 Task: Look for space in Ciudad de Huitzuco, Mexico from 8th June, 2023 to 19th June, 2023 for 1 adult in price range Rs.5000 to Rs.12000. Place can be shared room with 1  bedroom having 1 bed and 1 bathroom. Property type can be house, flat, guest house, hotel. Booking option can be shelf check-in. Required host language is English.
Action: Mouse moved to (579, 113)
Screenshot: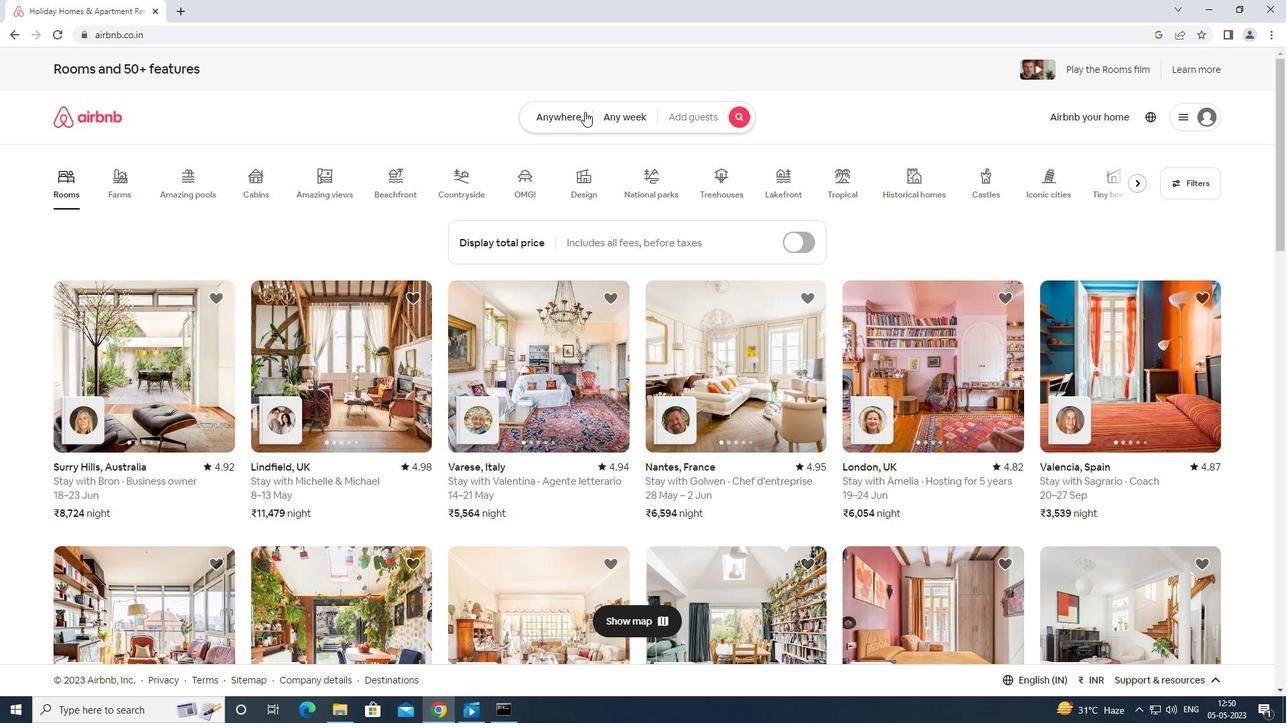 
Action: Mouse pressed left at (579, 113)
Screenshot: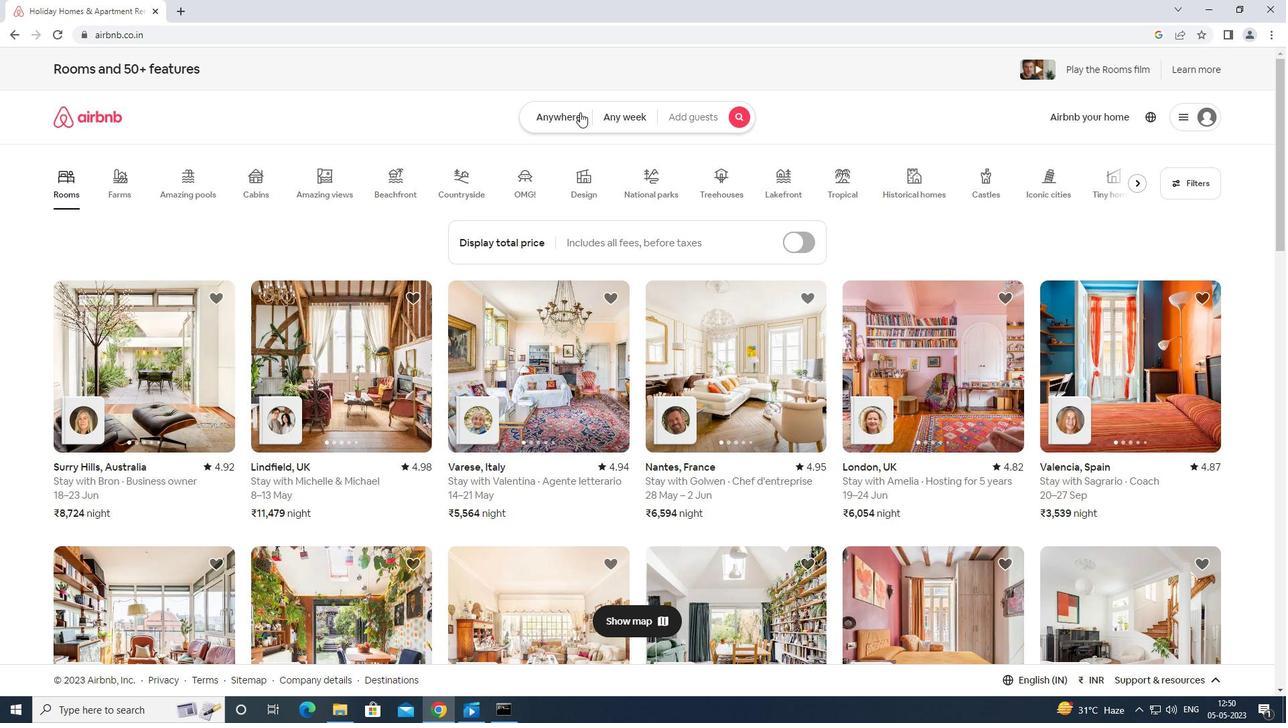 
Action: Mouse moved to (524, 164)
Screenshot: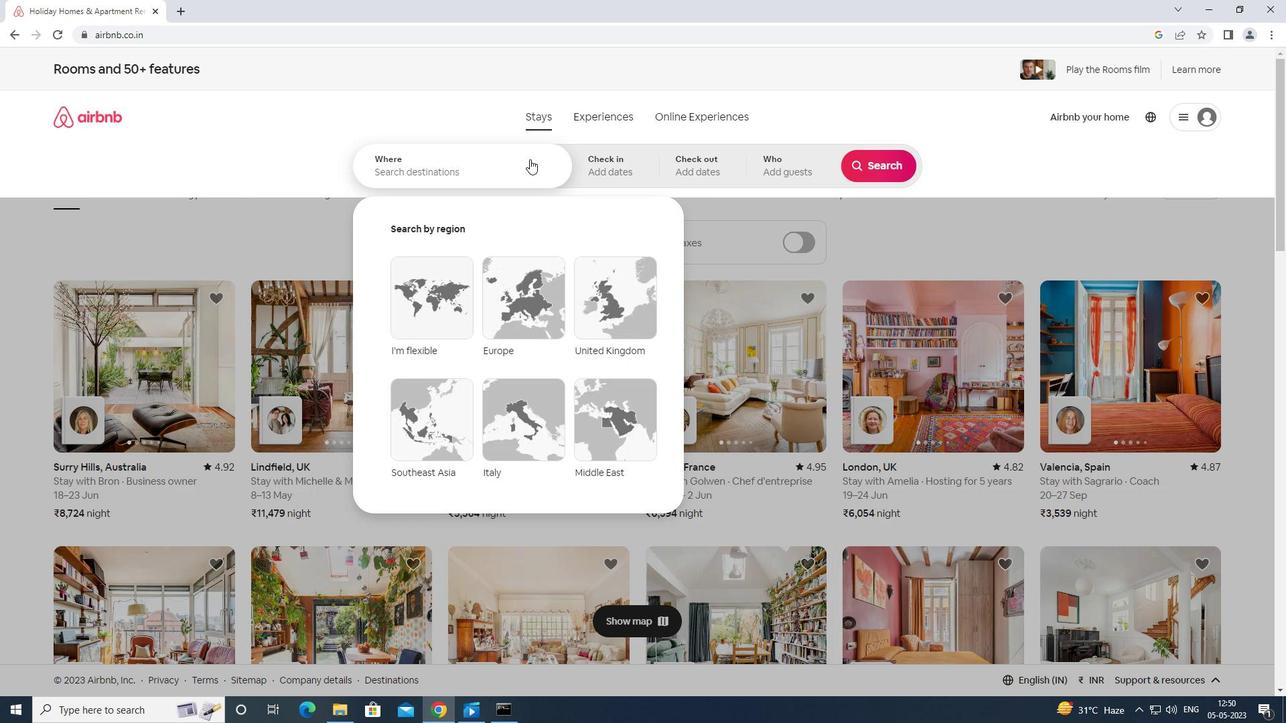 
Action: Mouse pressed left at (524, 164)
Screenshot: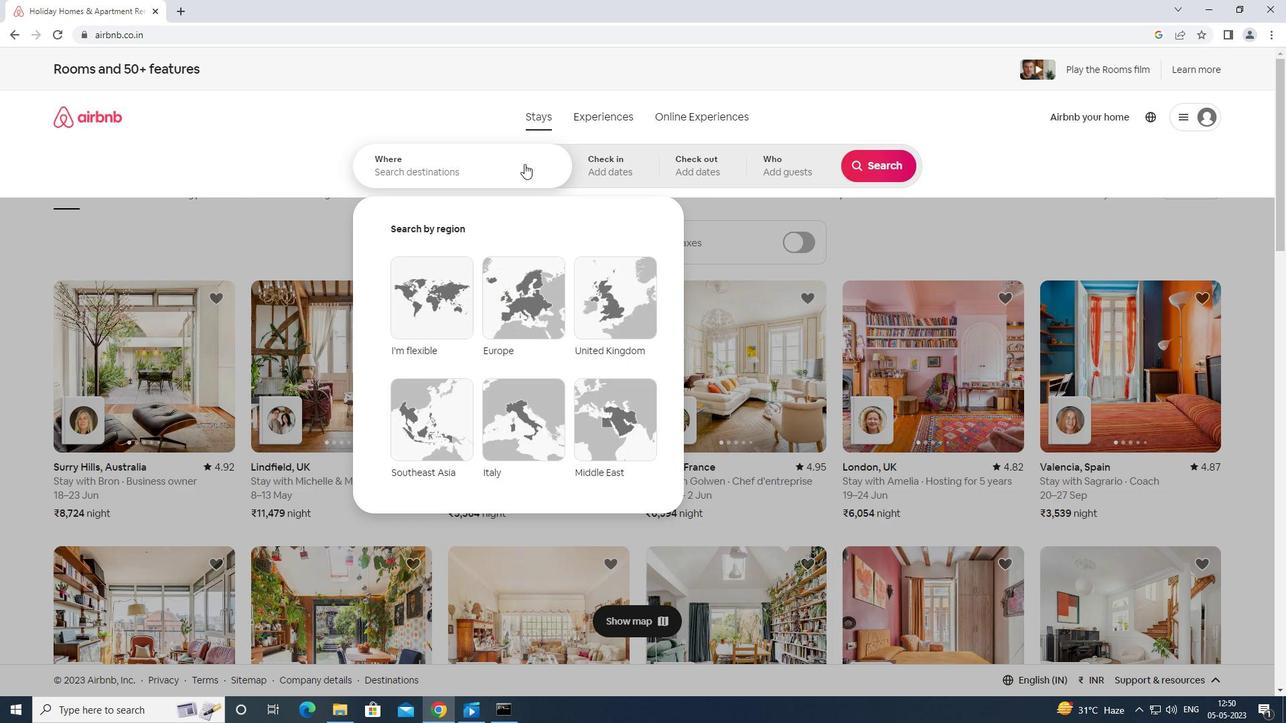 
Action: Mouse moved to (534, 156)
Screenshot: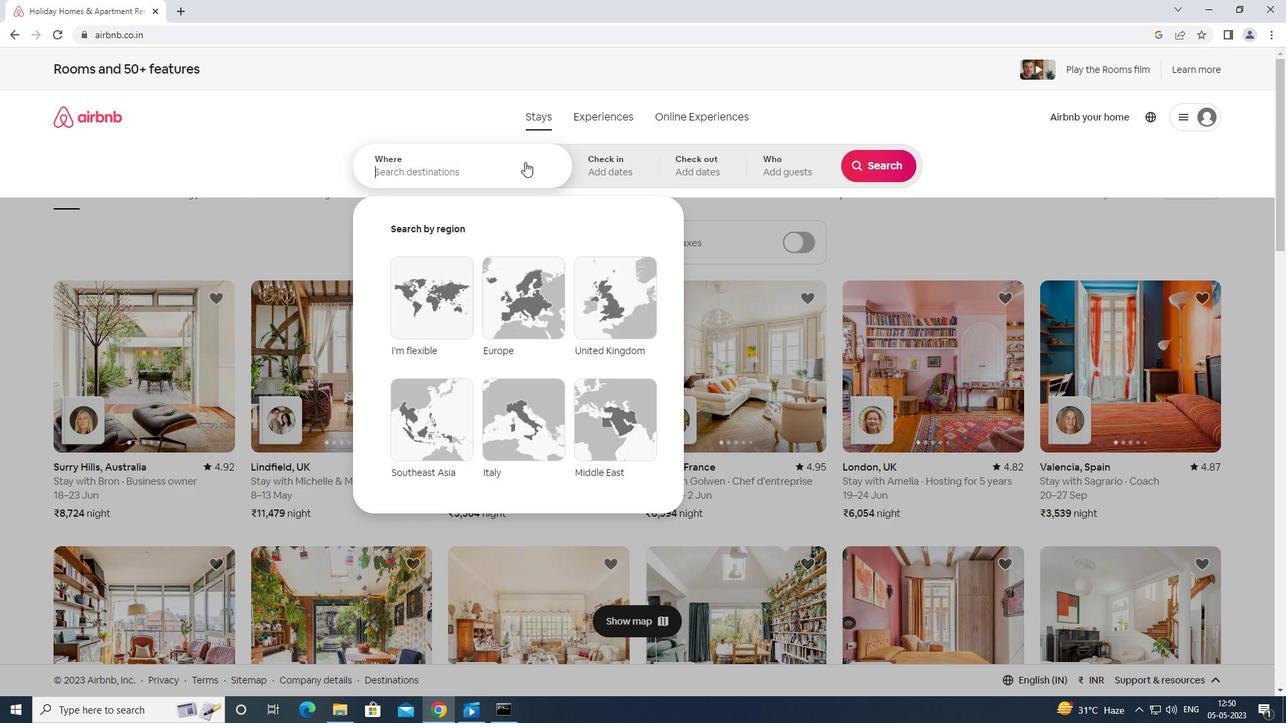 
Action: Key pressed <Key.shift>CE<Key.backspace><Key.caps_lock><Key.shift>U<Key.backspace>UDAD<Key.space>DE<Key.space>HUIZUCO<Key.space>MEXICO<Key.enter>
Screenshot: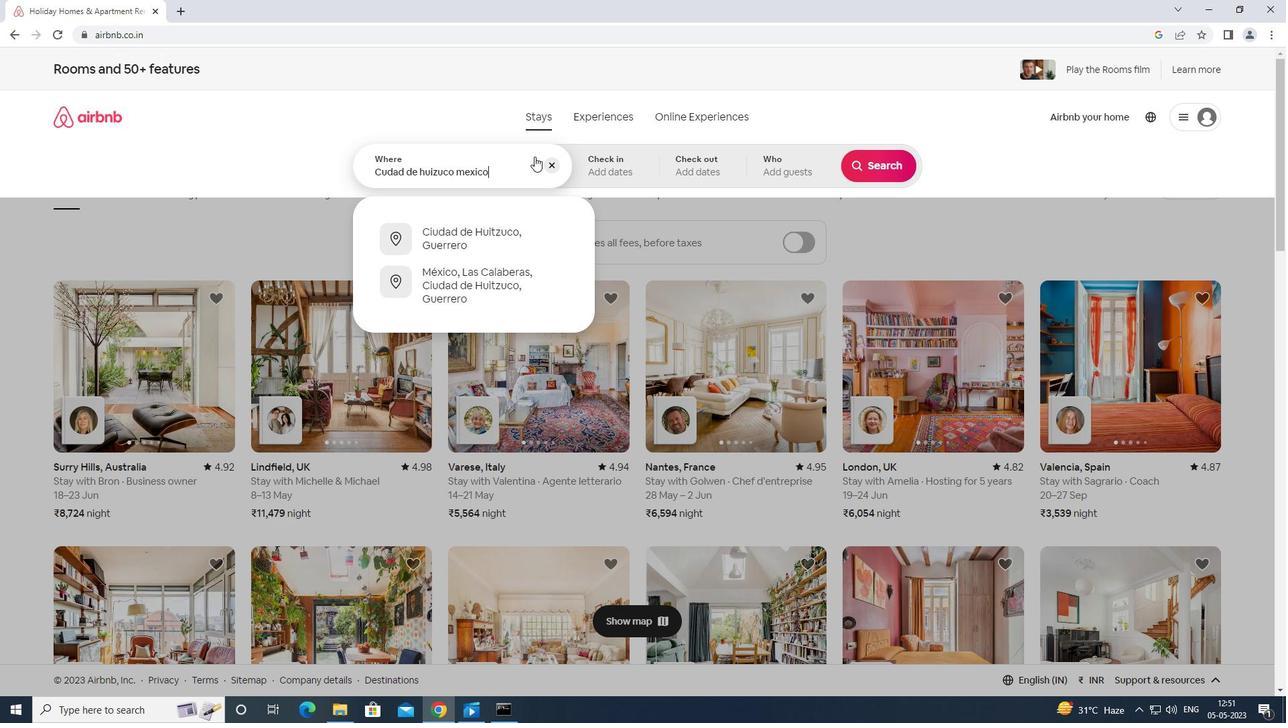 
Action: Mouse moved to (791, 357)
Screenshot: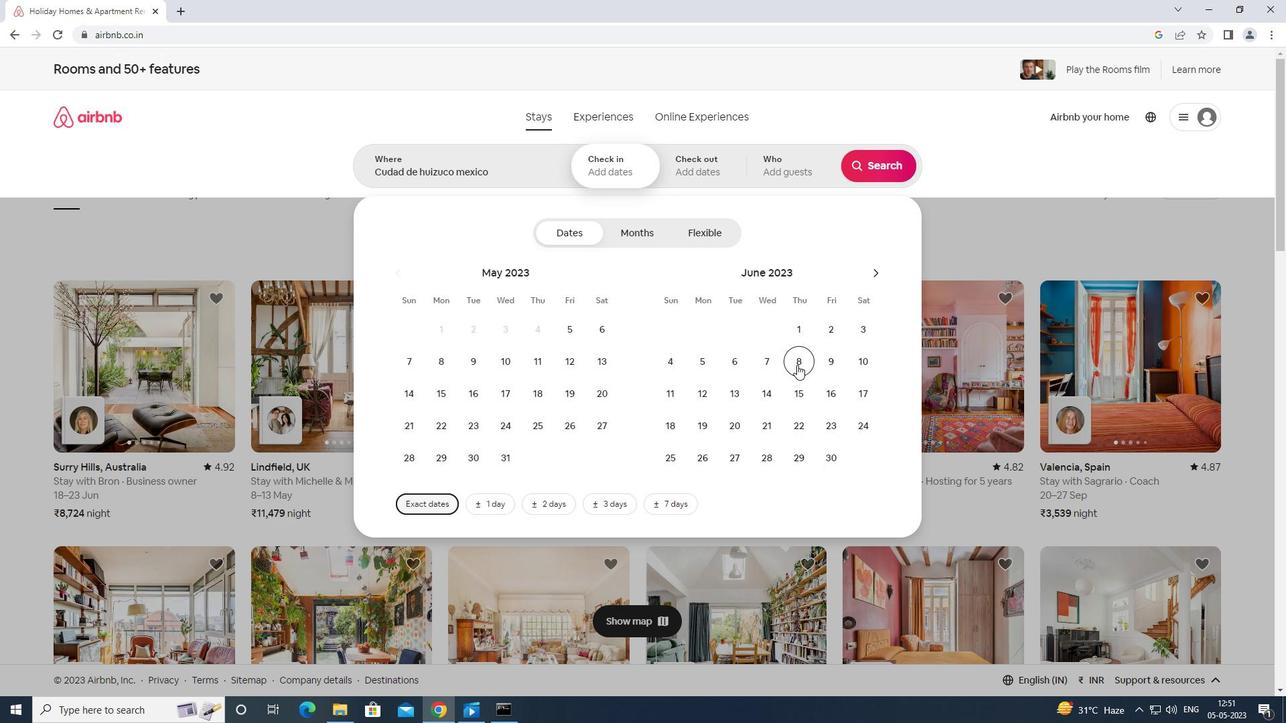 
Action: Mouse pressed left at (791, 357)
Screenshot: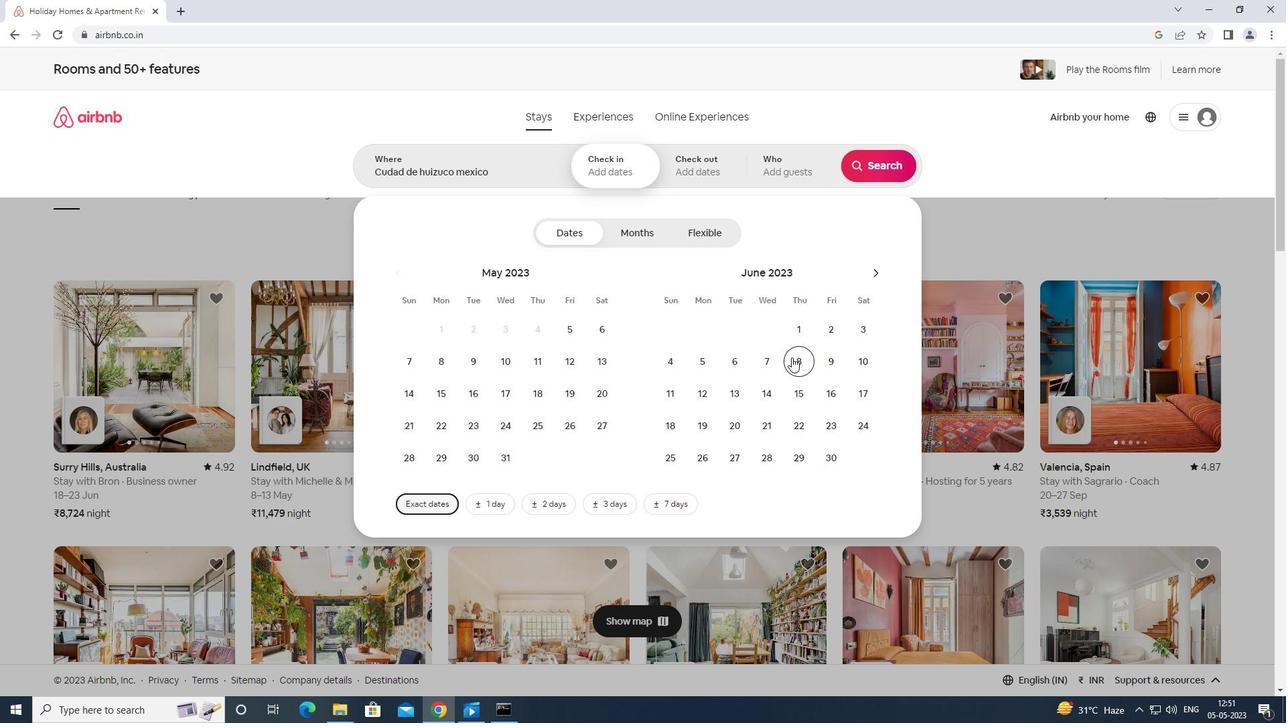 
Action: Mouse moved to (712, 429)
Screenshot: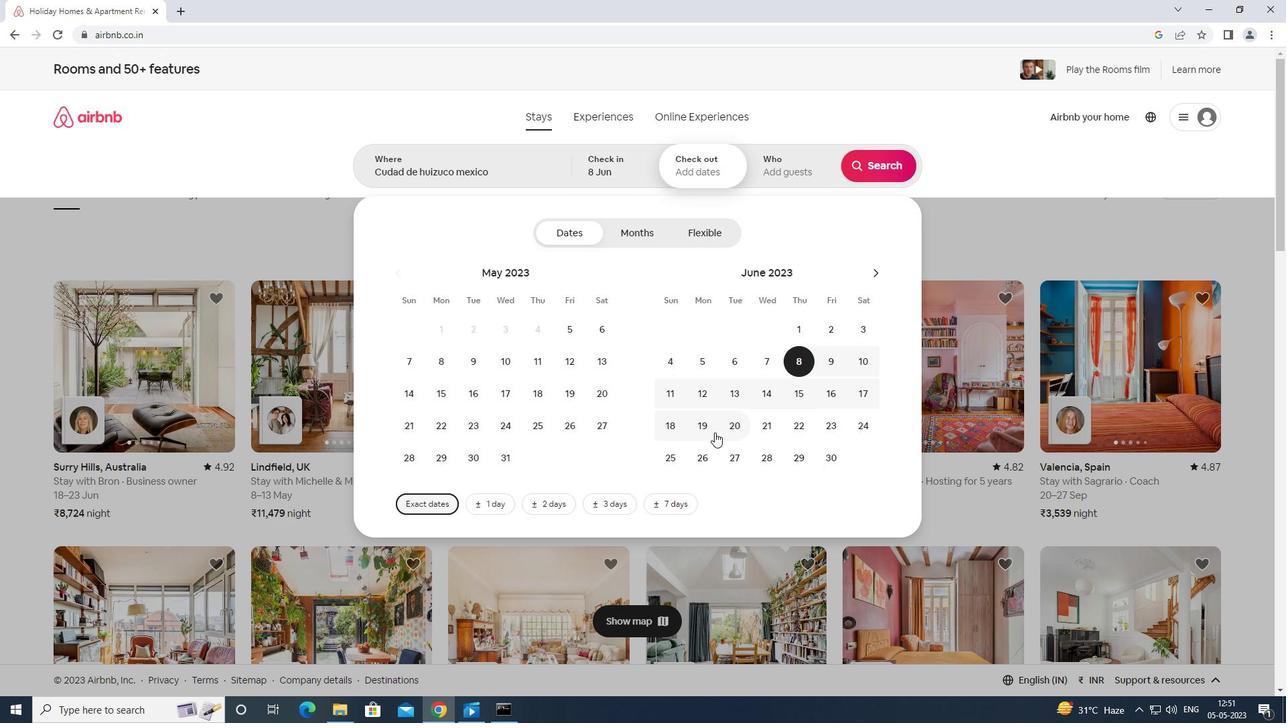 
Action: Mouse pressed left at (712, 429)
Screenshot: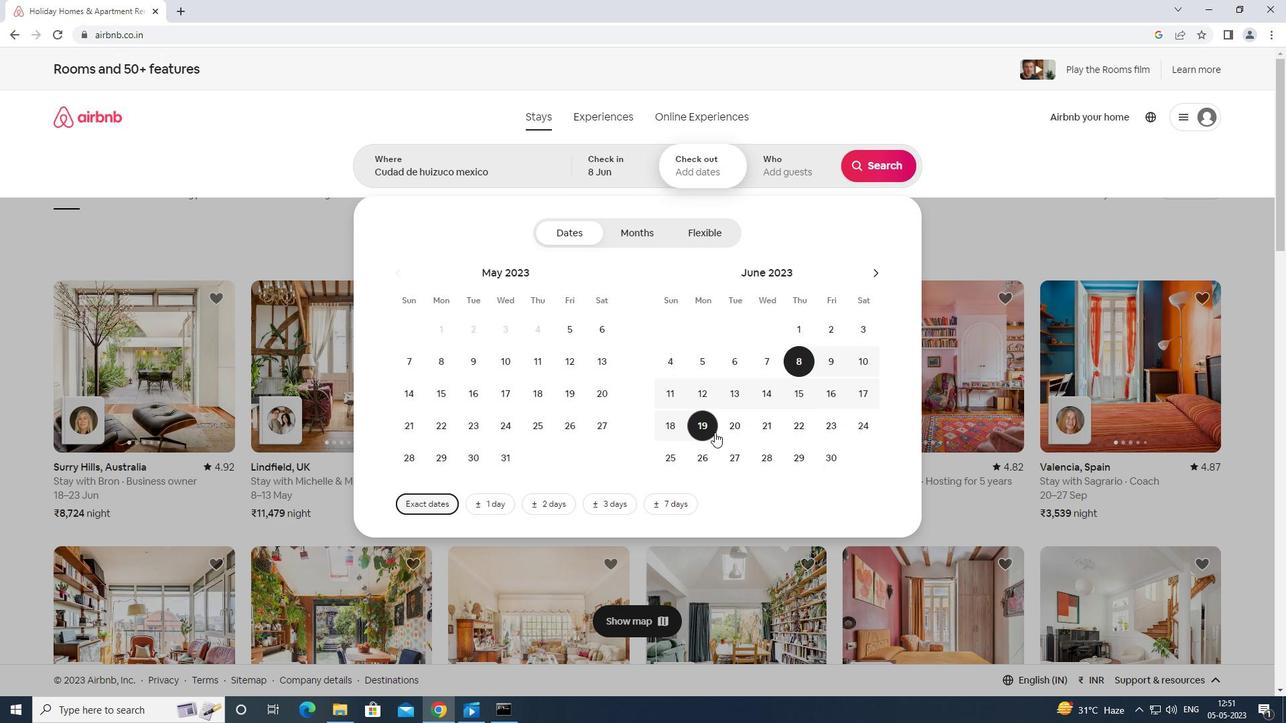 
Action: Mouse moved to (796, 171)
Screenshot: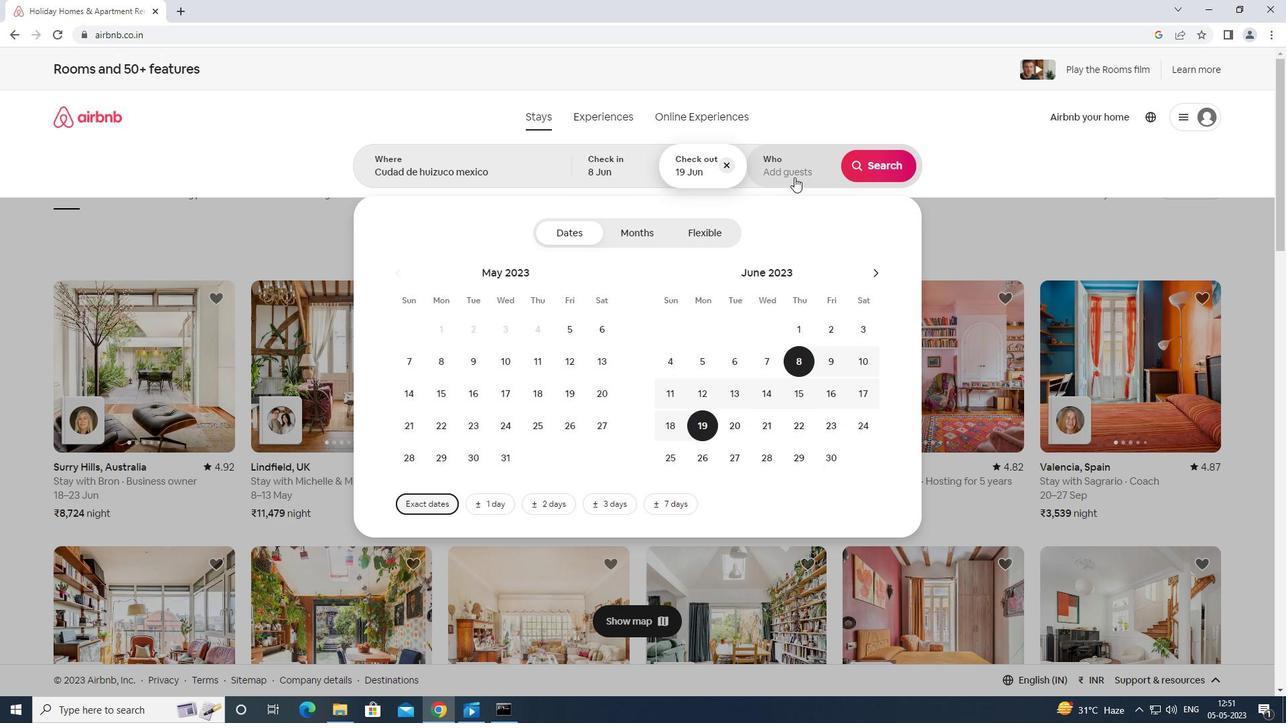 
Action: Mouse pressed left at (796, 171)
Screenshot: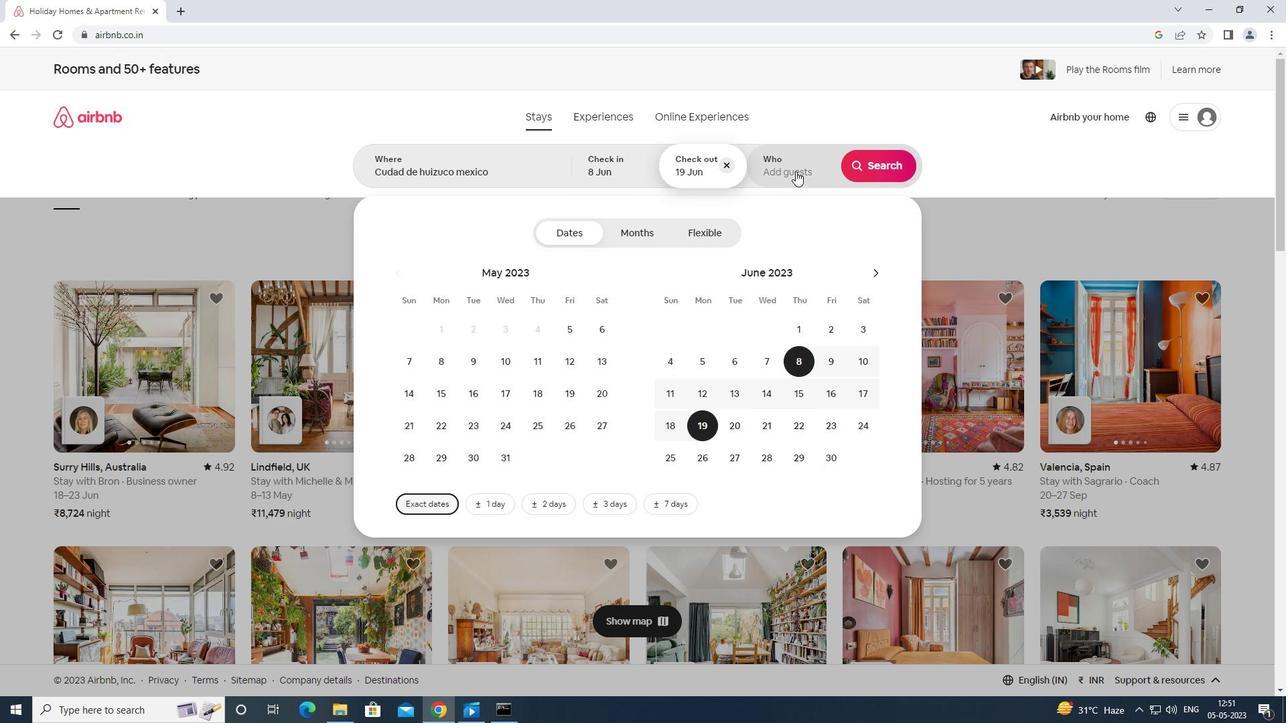 
Action: Mouse moved to (886, 235)
Screenshot: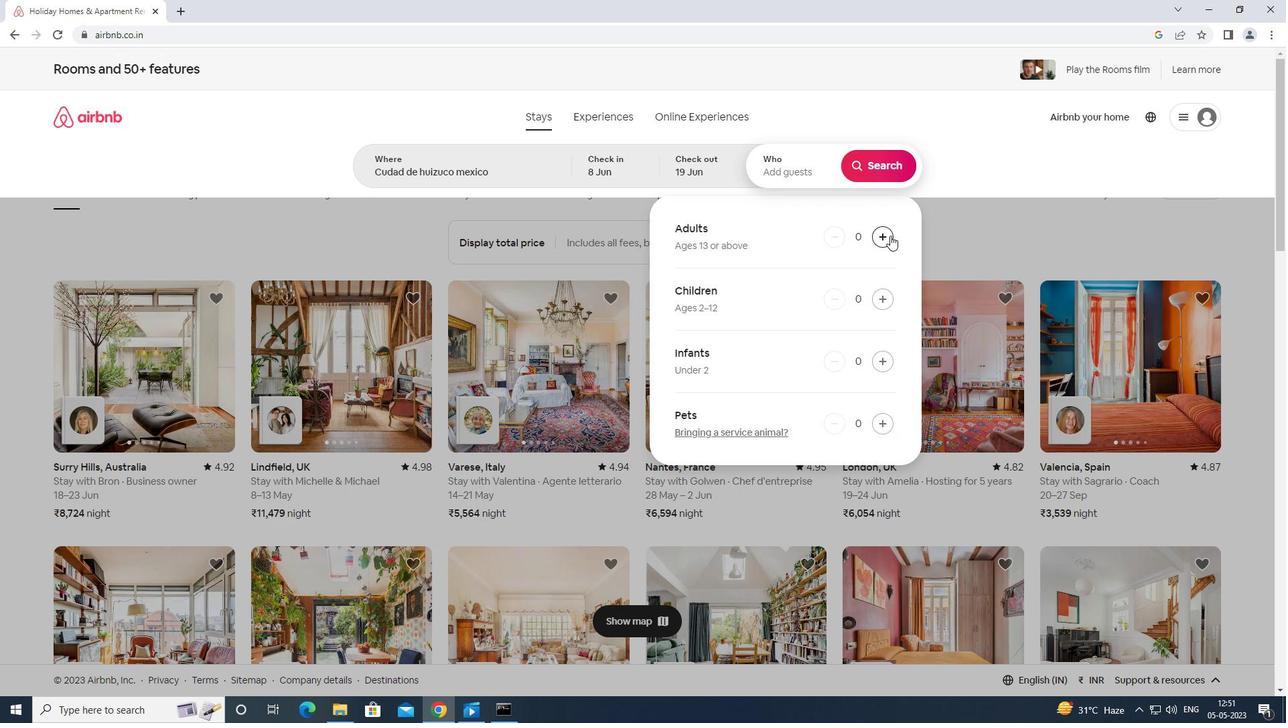 
Action: Mouse pressed left at (886, 235)
Screenshot: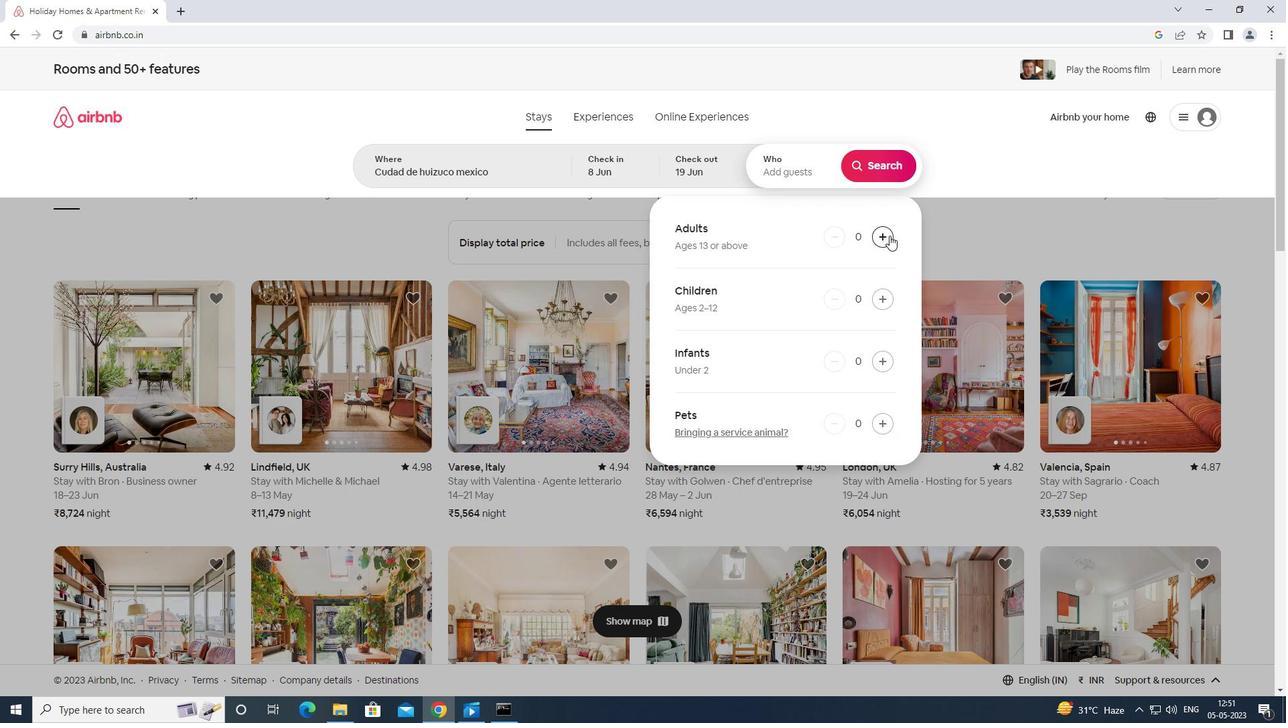 
Action: Mouse moved to (880, 161)
Screenshot: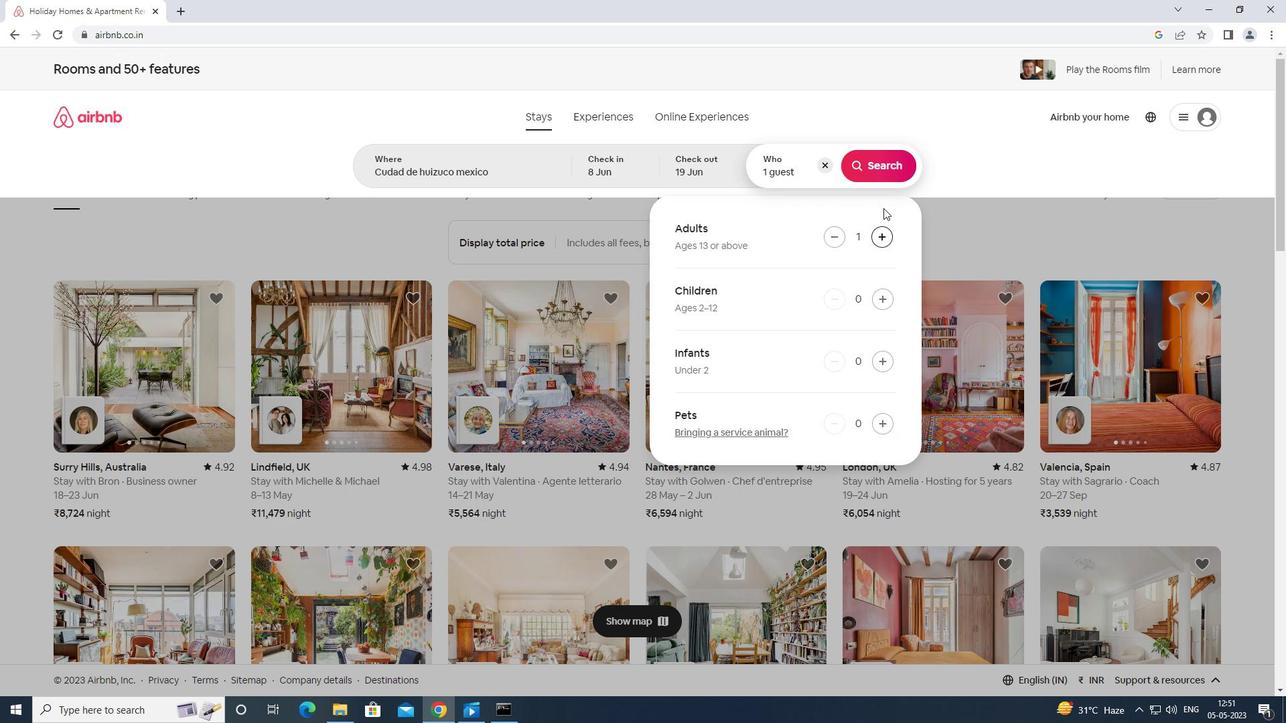 
Action: Mouse pressed left at (880, 161)
Screenshot: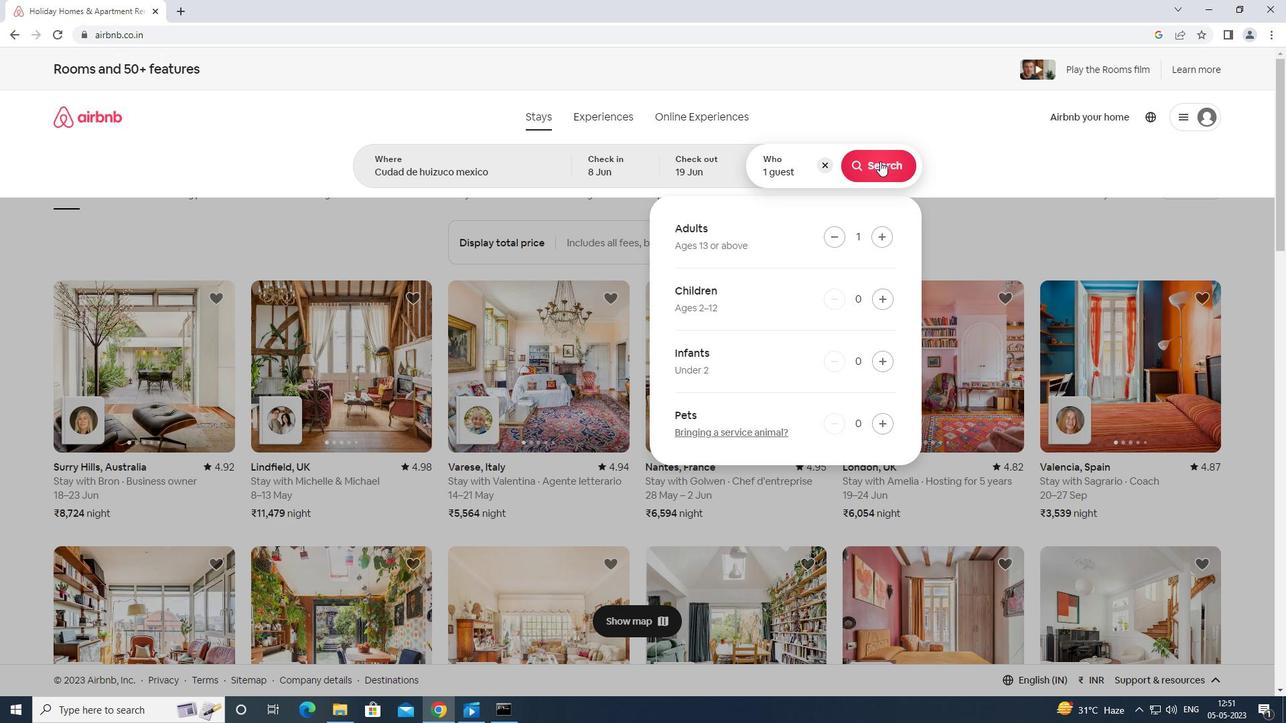 
Action: Mouse moved to (1242, 141)
Screenshot: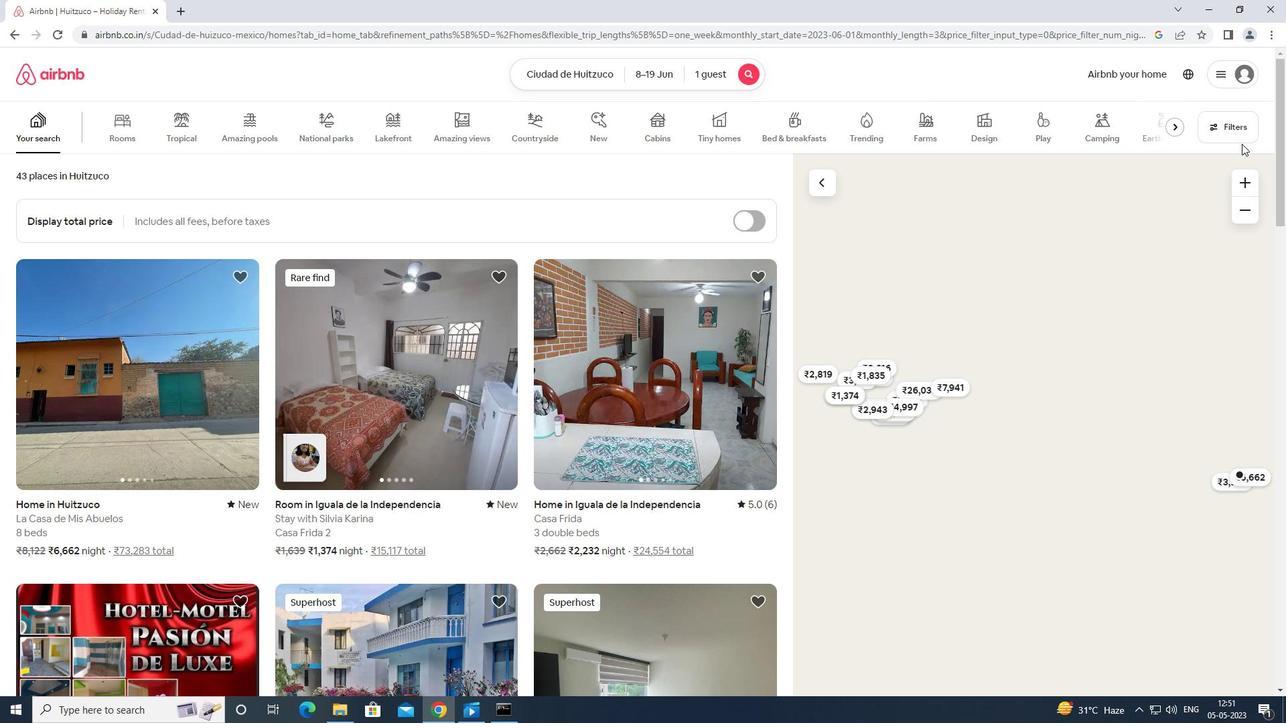 
Action: Mouse pressed left at (1242, 141)
Screenshot: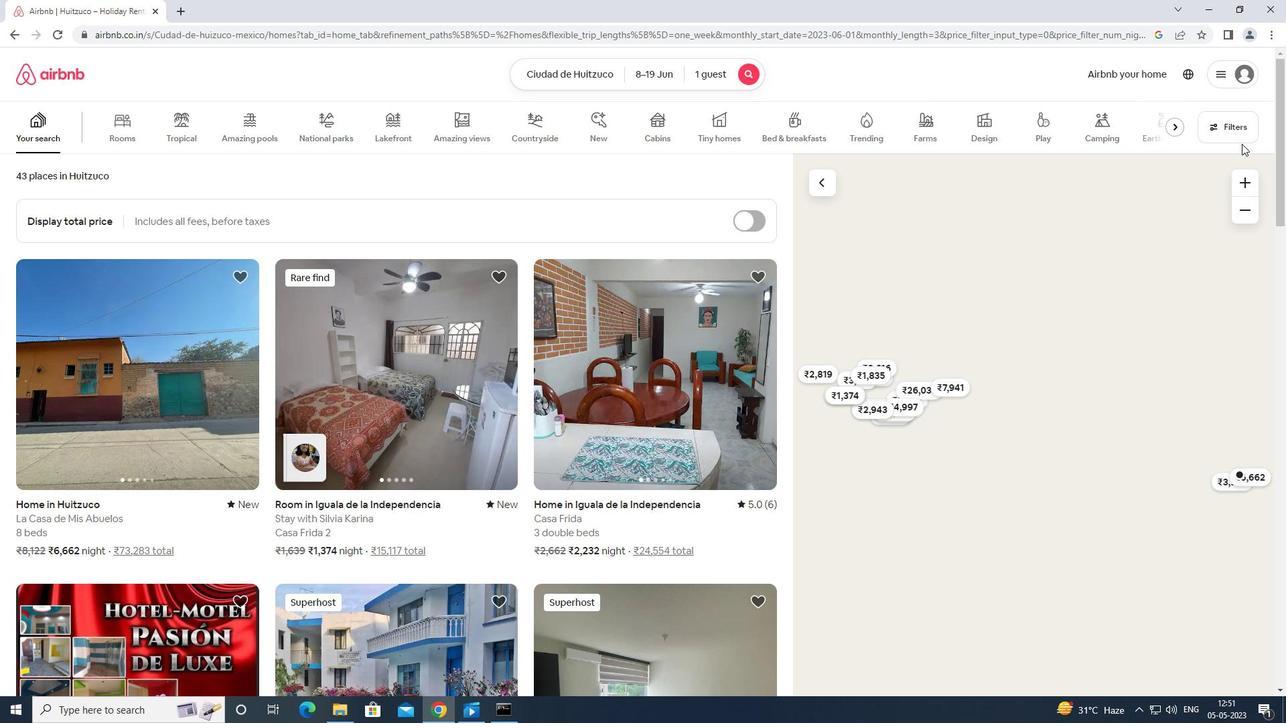 
Action: Mouse moved to (537, 437)
Screenshot: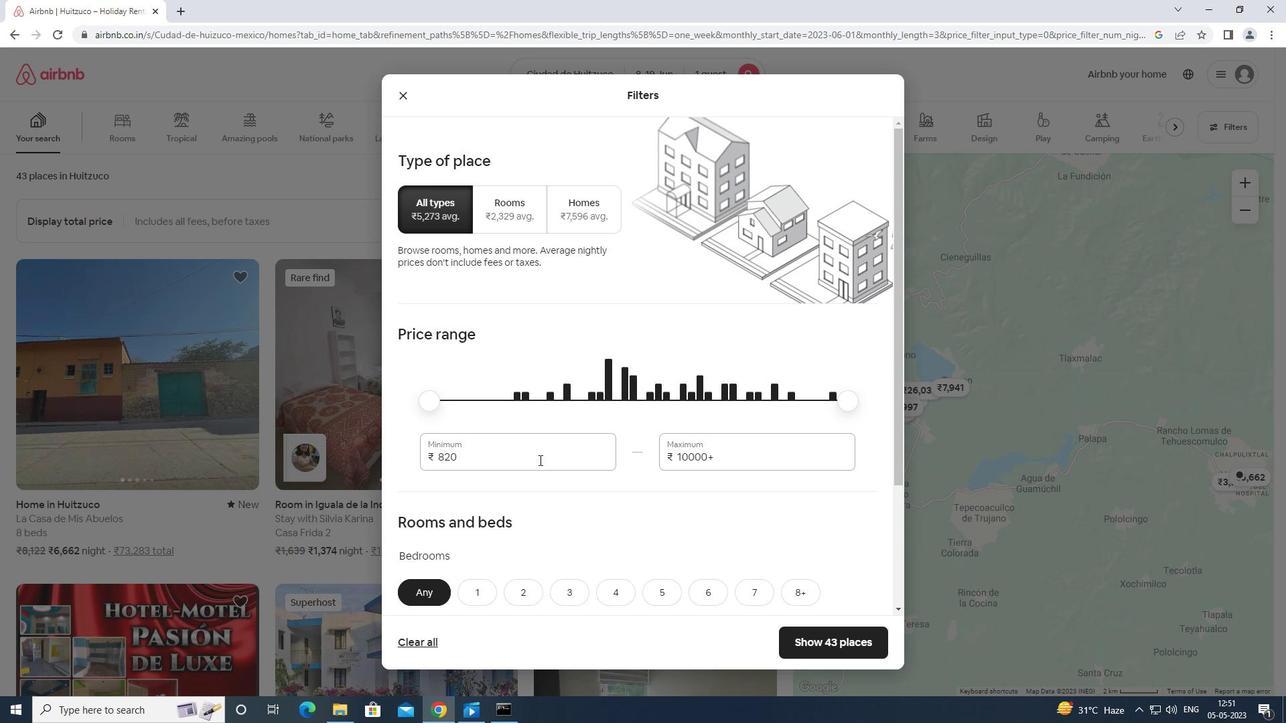 
Action: Mouse pressed left at (537, 437)
Screenshot: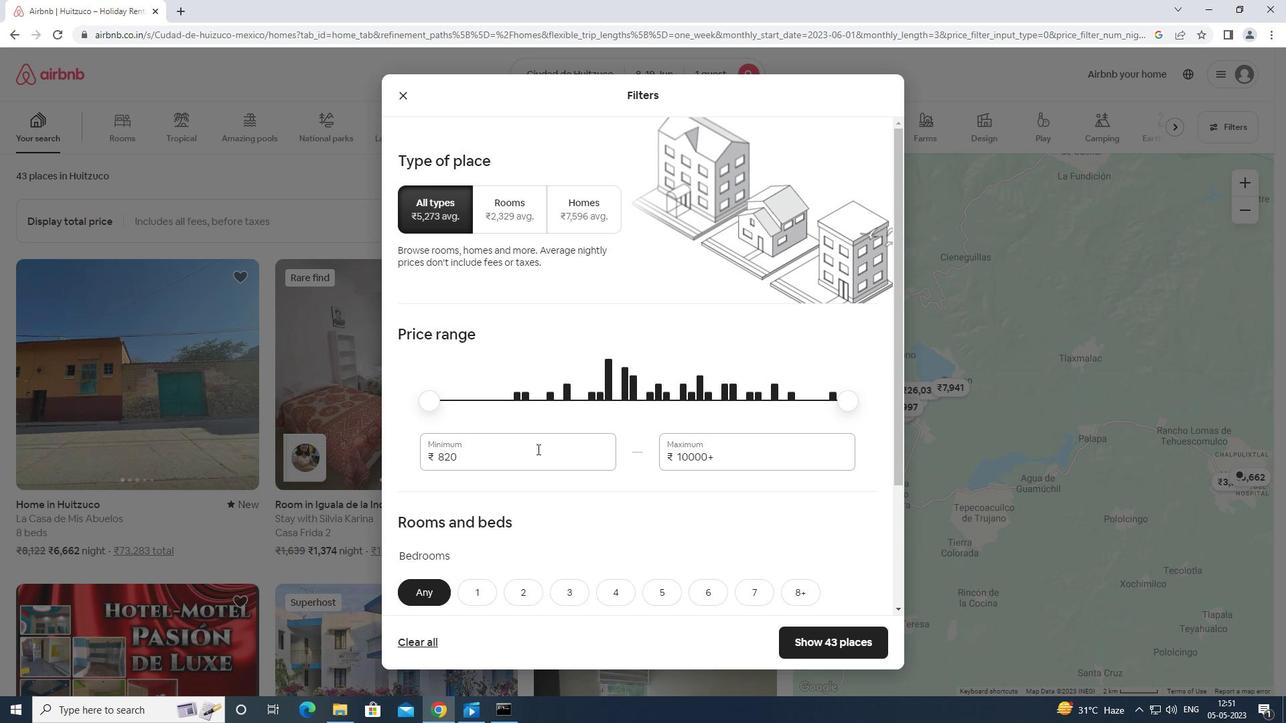 
Action: Key pressed <Key.backspace><Key.backspace><Key.backspace>5000
Screenshot: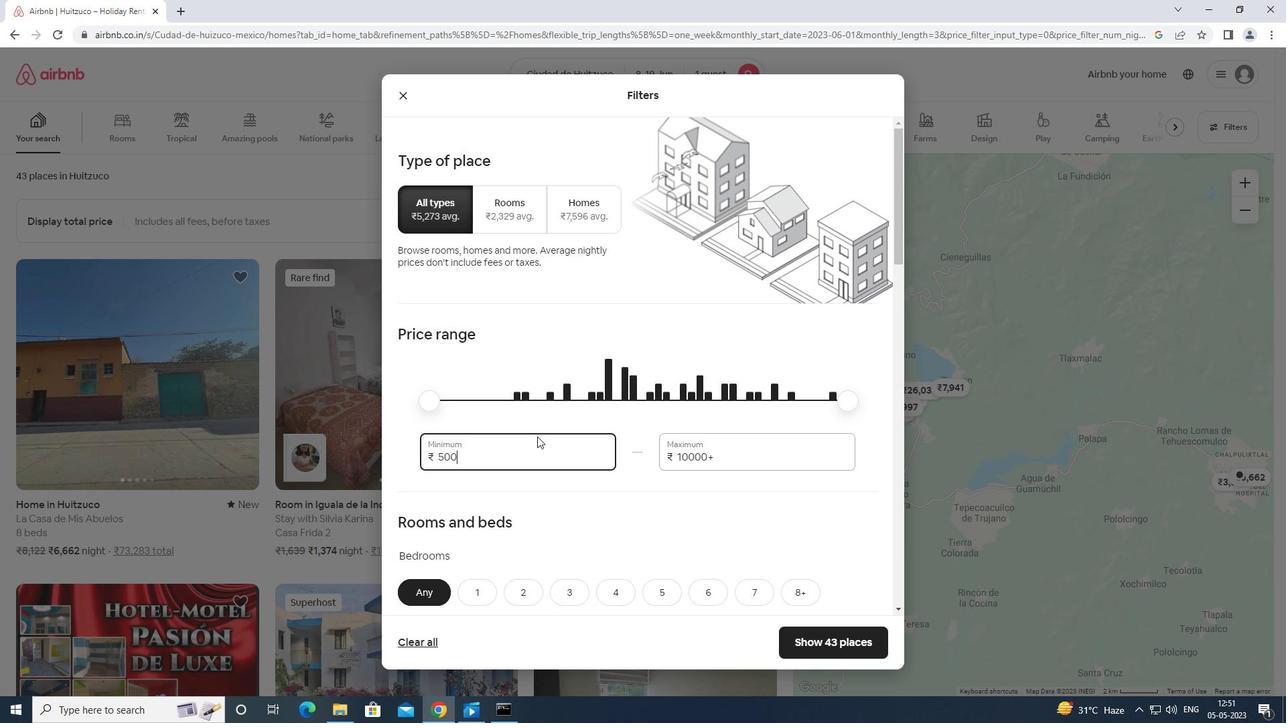 
Action: Mouse moved to (717, 441)
Screenshot: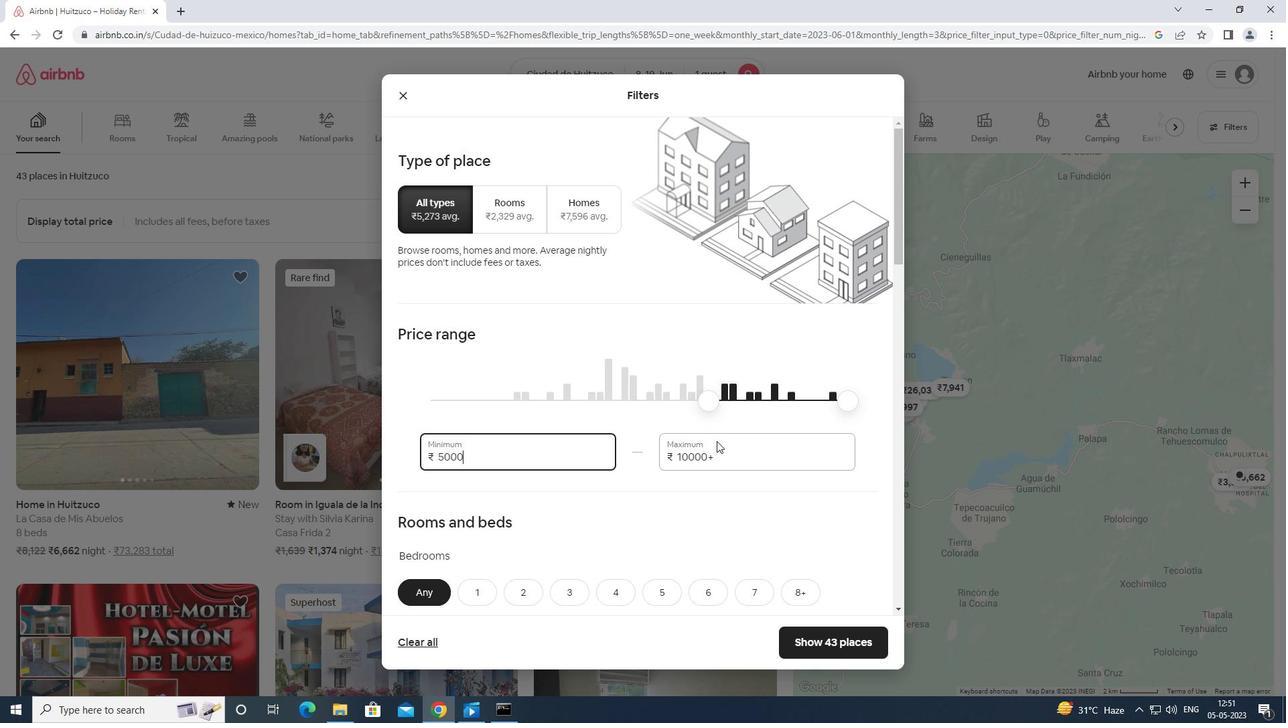 
Action: Mouse pressed left at (717, 441)
Screenshot: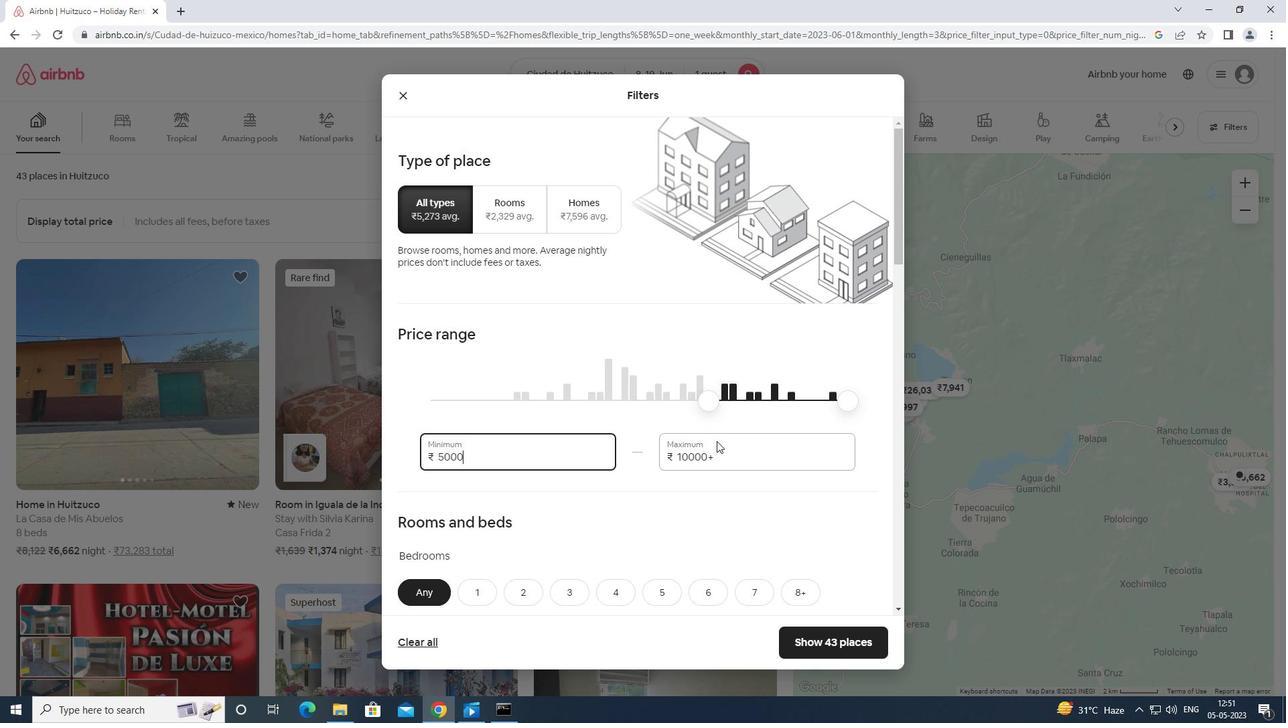 
Action: Mouse moved to (719, 442)
Screenshot: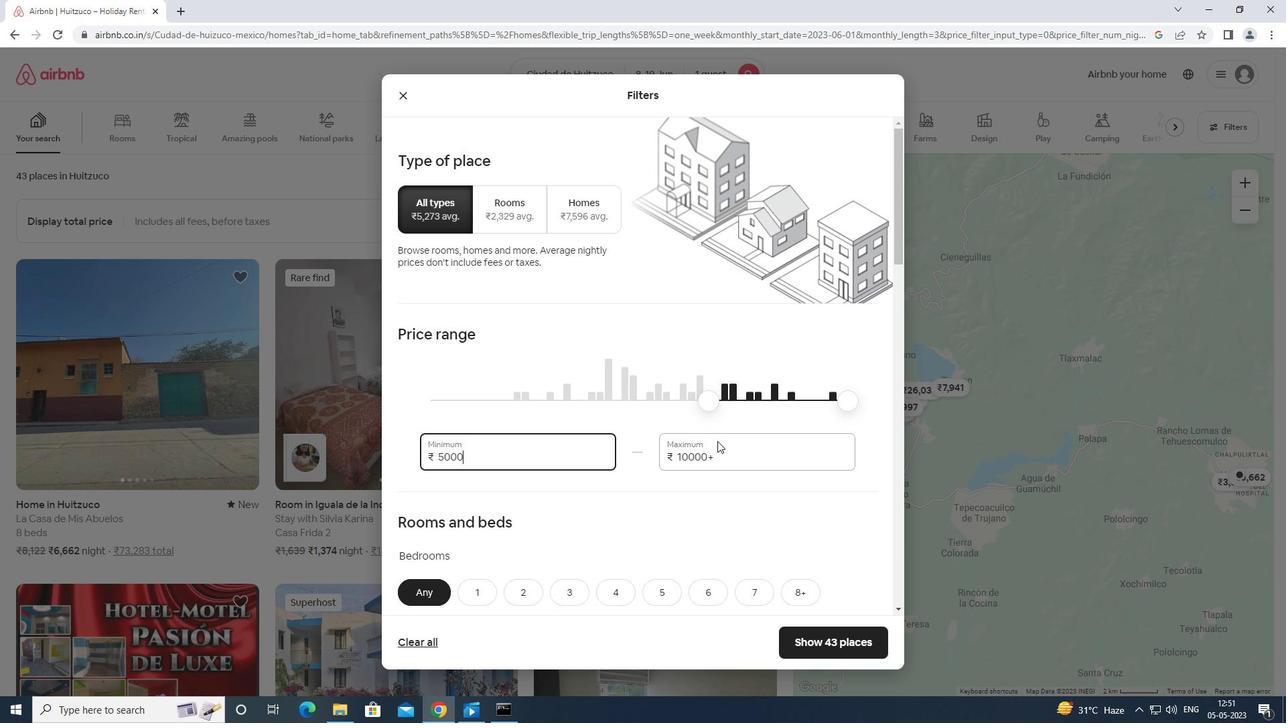 
Action: Key pressed <Key.backspace><Key.backspace><Key.backspace><Key.backspace><Key.backspace><Key.backspace><Key.backspace><Key.backspace><Key.backspace><Key.backspace>12000
Screenshot: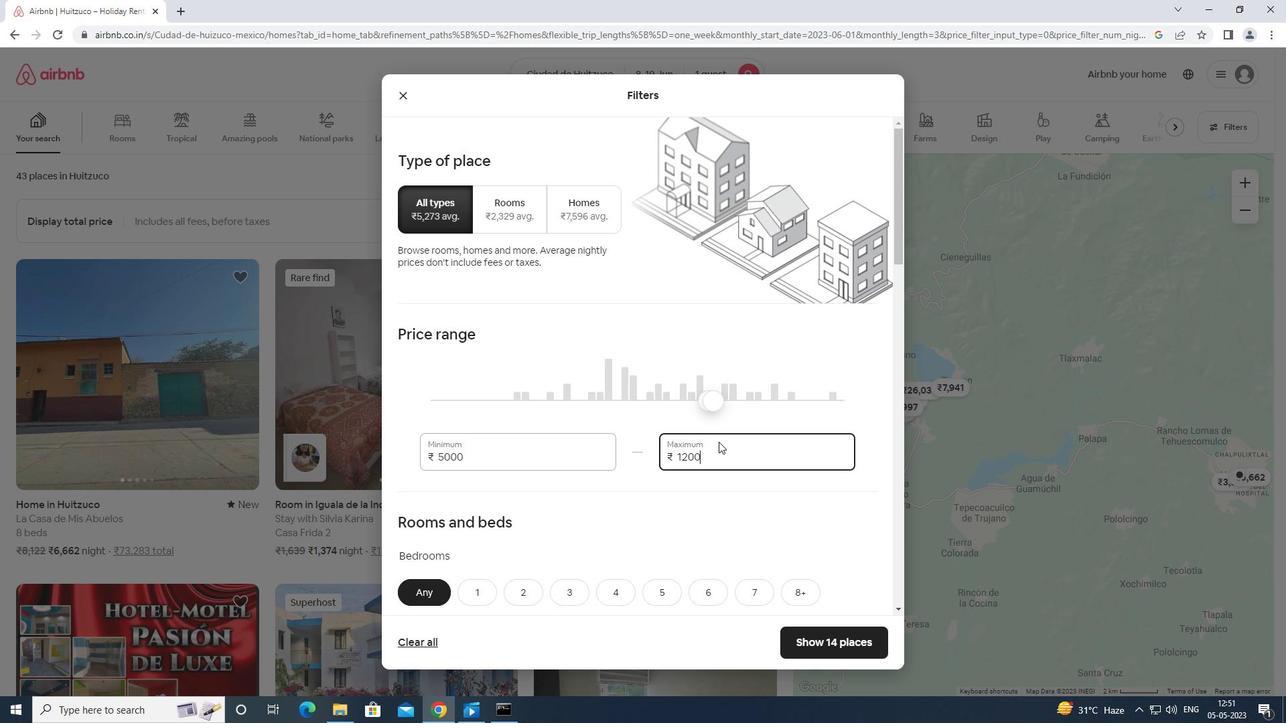
Action: Mouse scrolled (719, 441) with delta (0, 0)
Screenshot: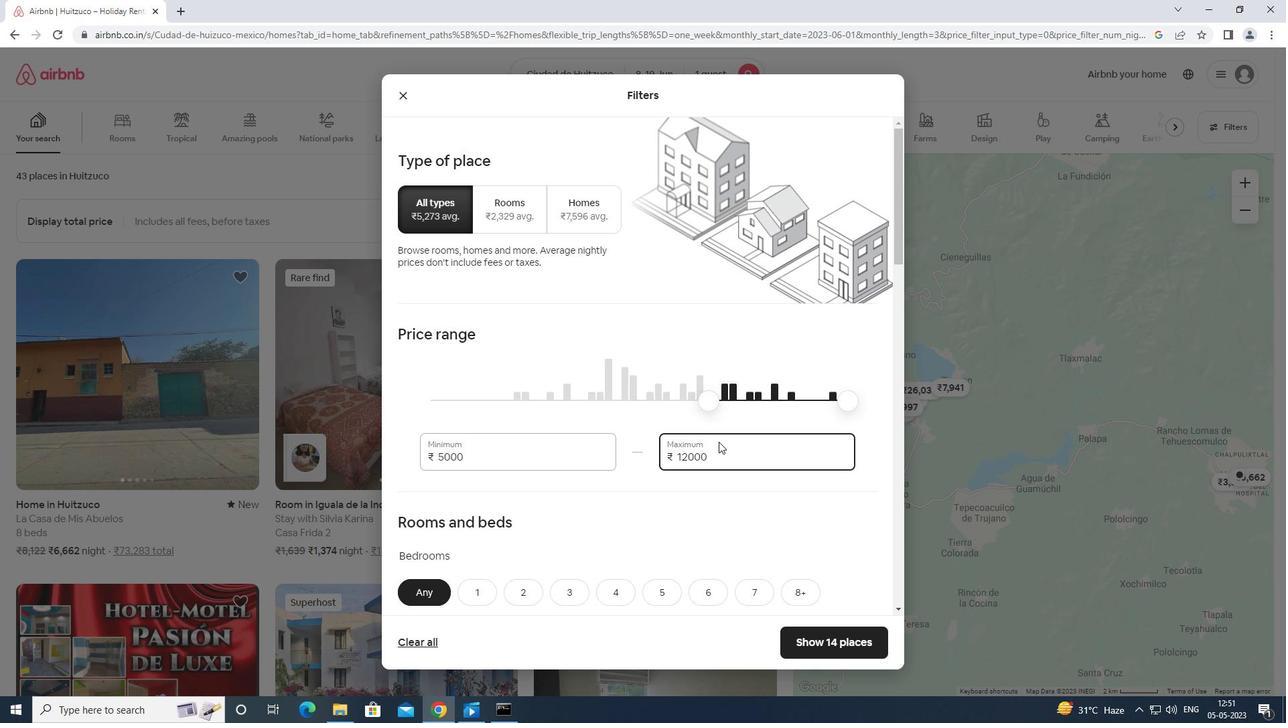 
Action: Mouse scrolled (719, 441) with delta (0, 0)
Screenshot: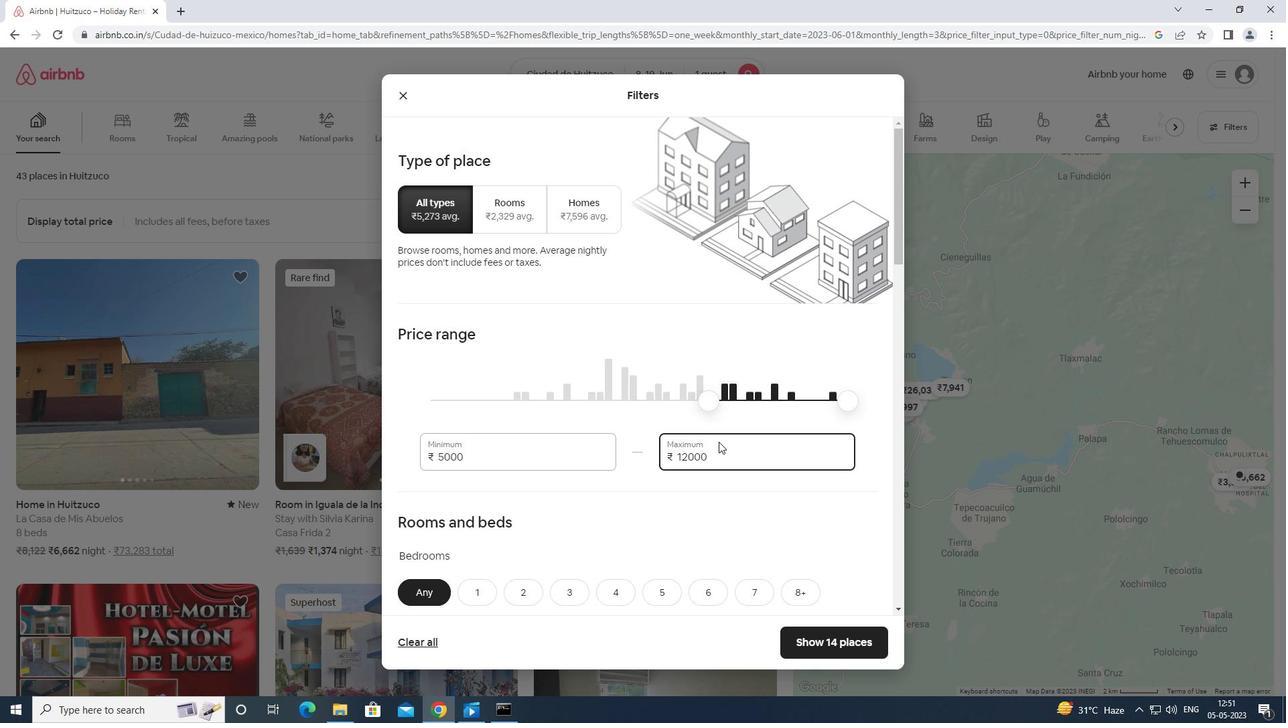 
Action: Mouse moved to (709, 449)
Screenshot: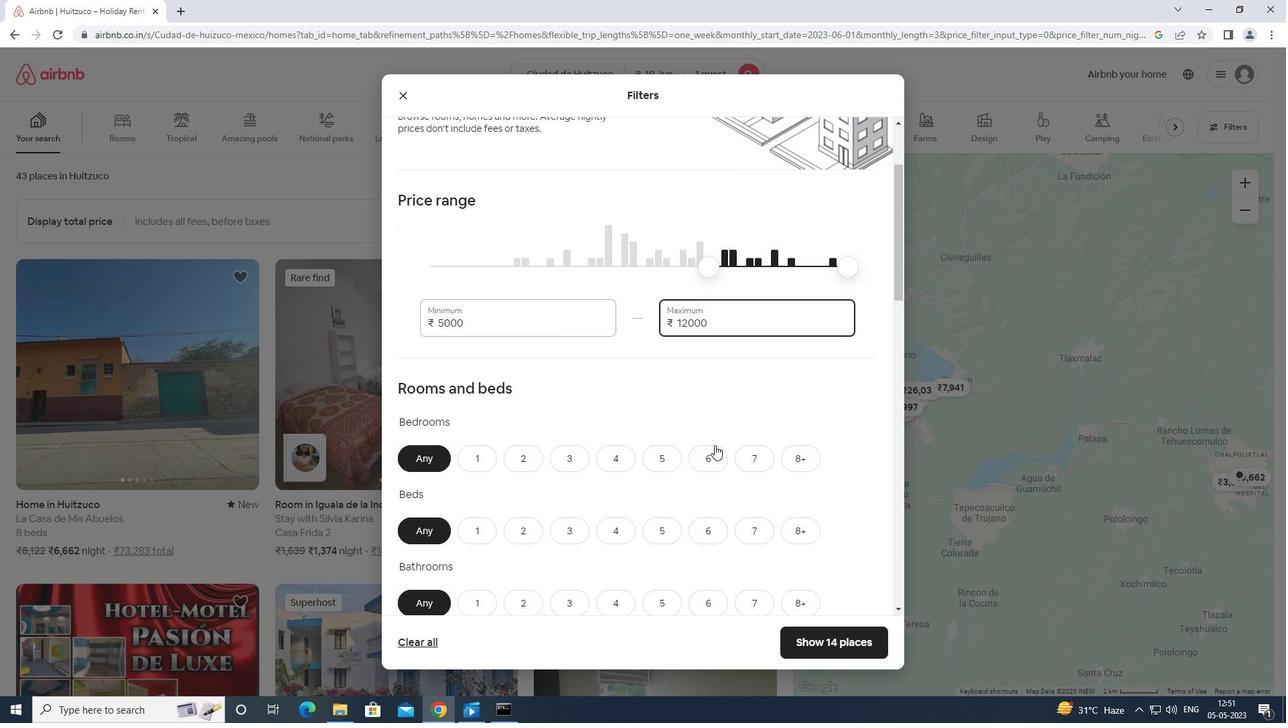 
Action: Mouse scrolled (709, 449) with delta (0, 0)
Screenshot: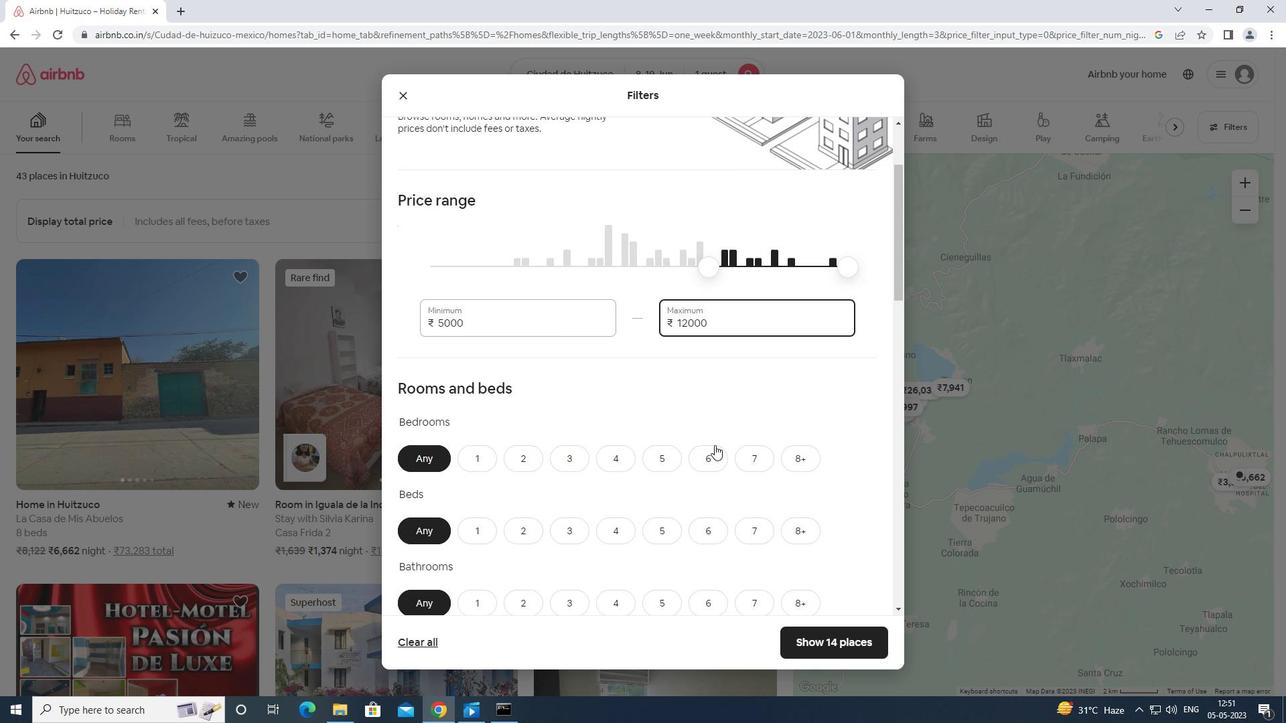 
Action: Mouse moved to (707, 457)
Screenshot: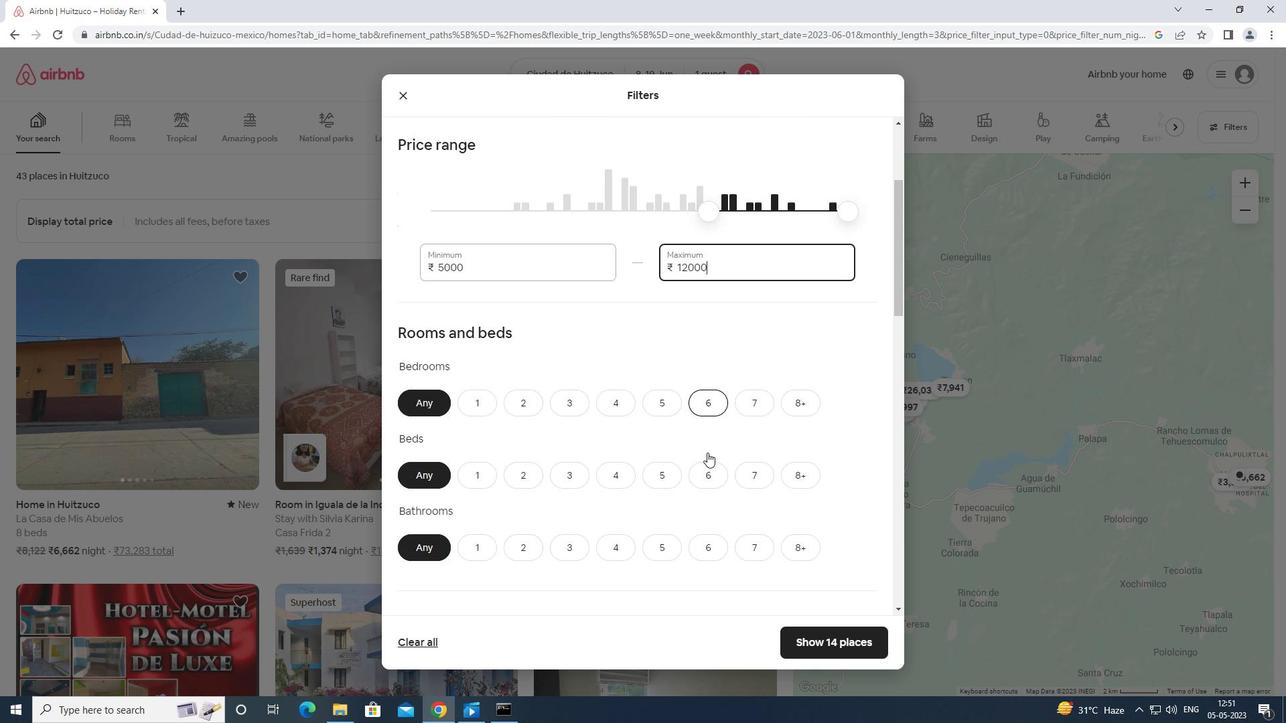 
Action: Mouse scrolled (707, 456) with delta (0, 0)
Screenshot: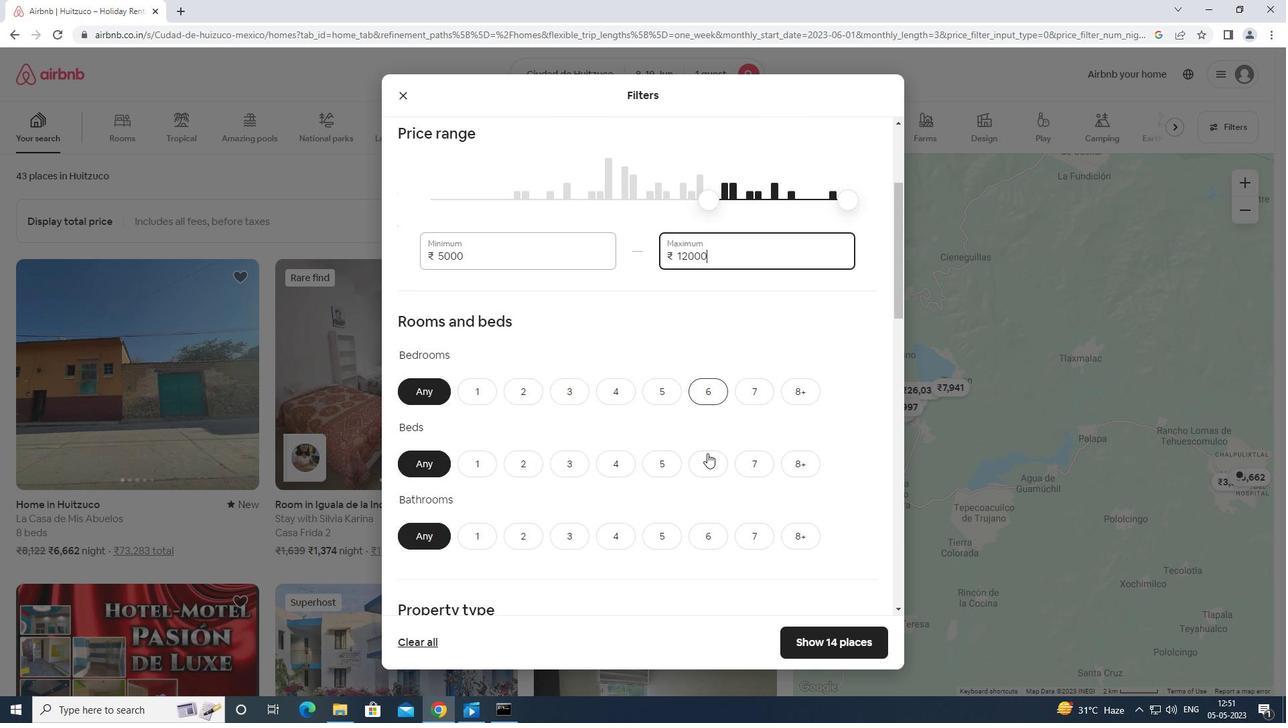
Action: Mouse scrolled (707, 456) with delta (0, 0)
Screenshot: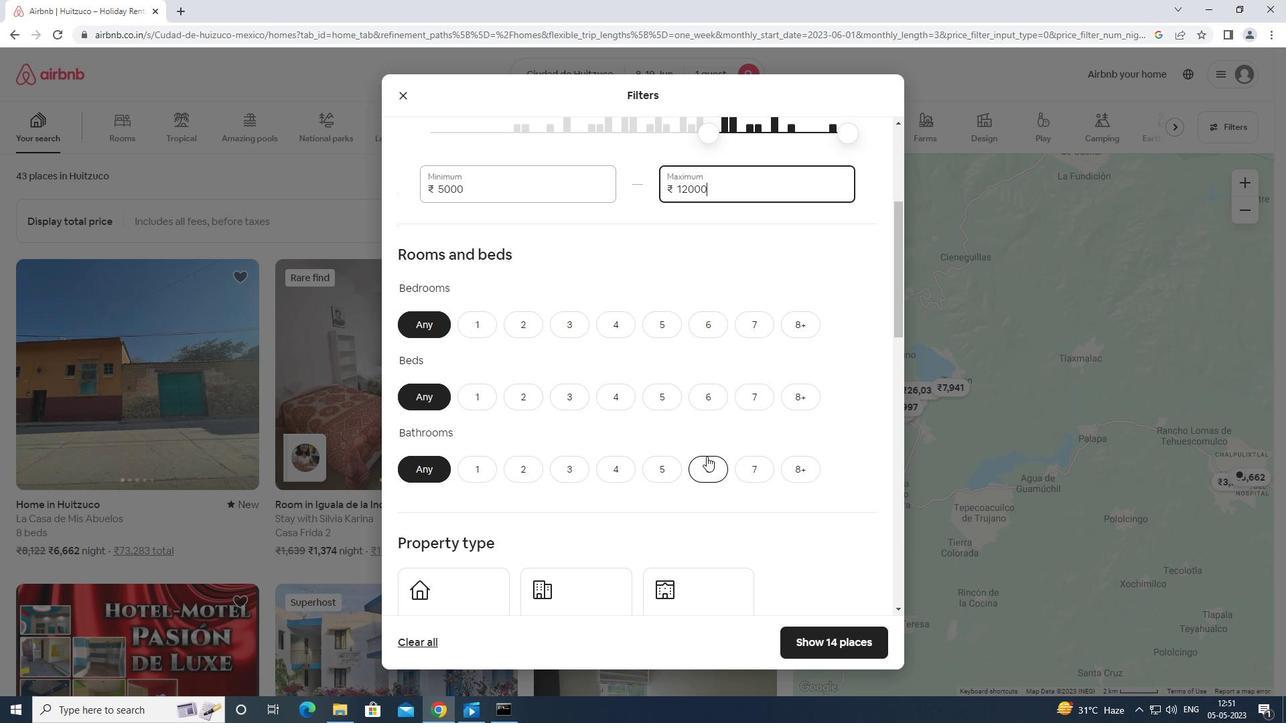 
Action: Mouse moved to (472, 249)
Screenshot: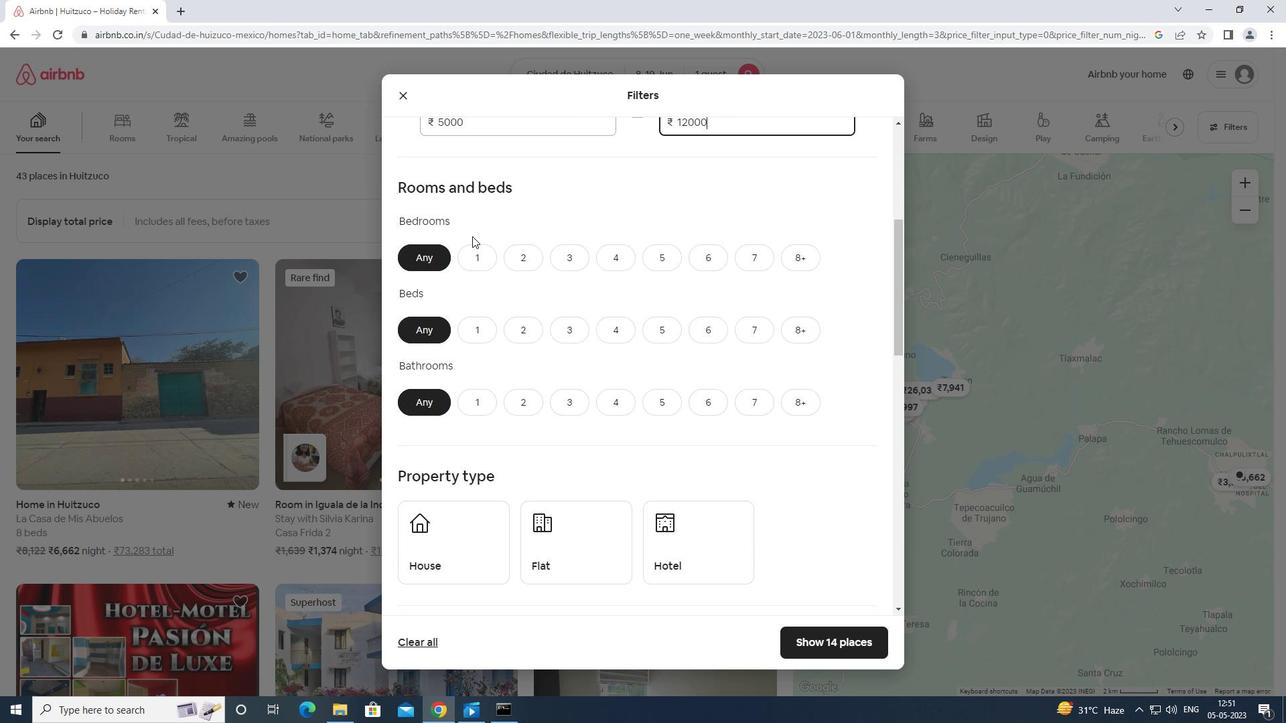 
Action: Mouse pressed left at (472, 249)
Screenshot: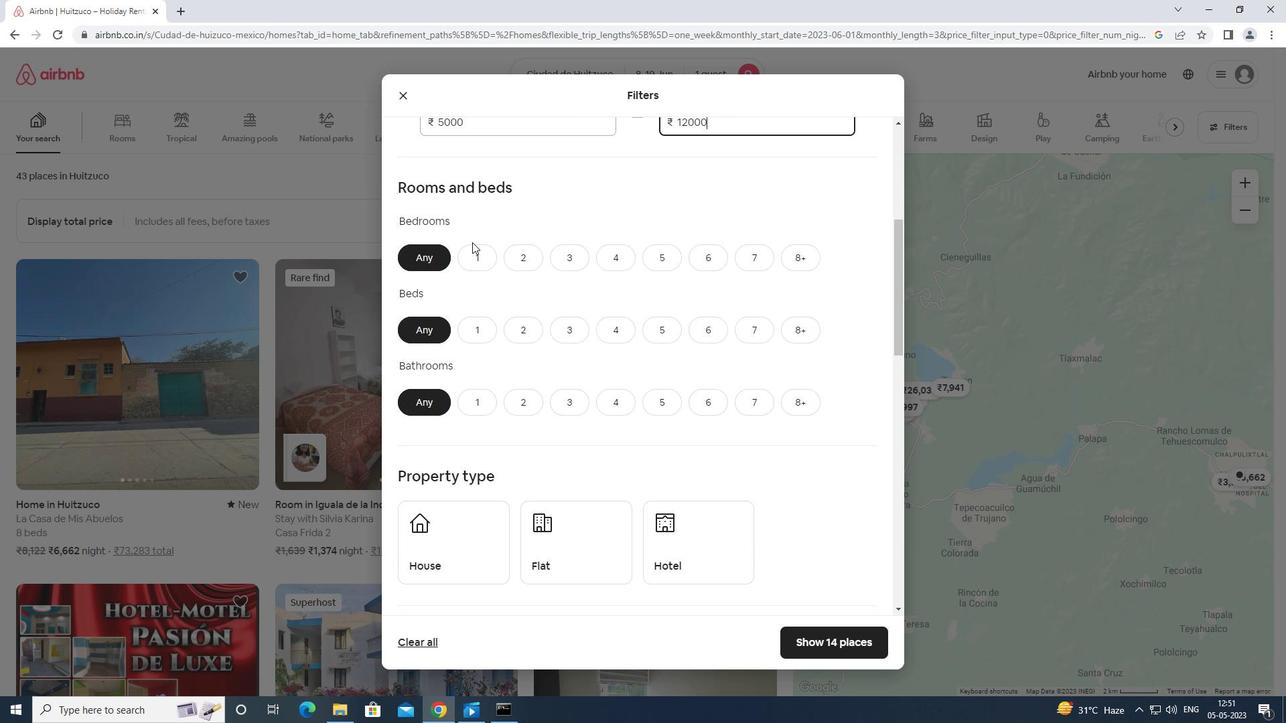 
Action: Mouse moved to (472, 314)
Screenshot: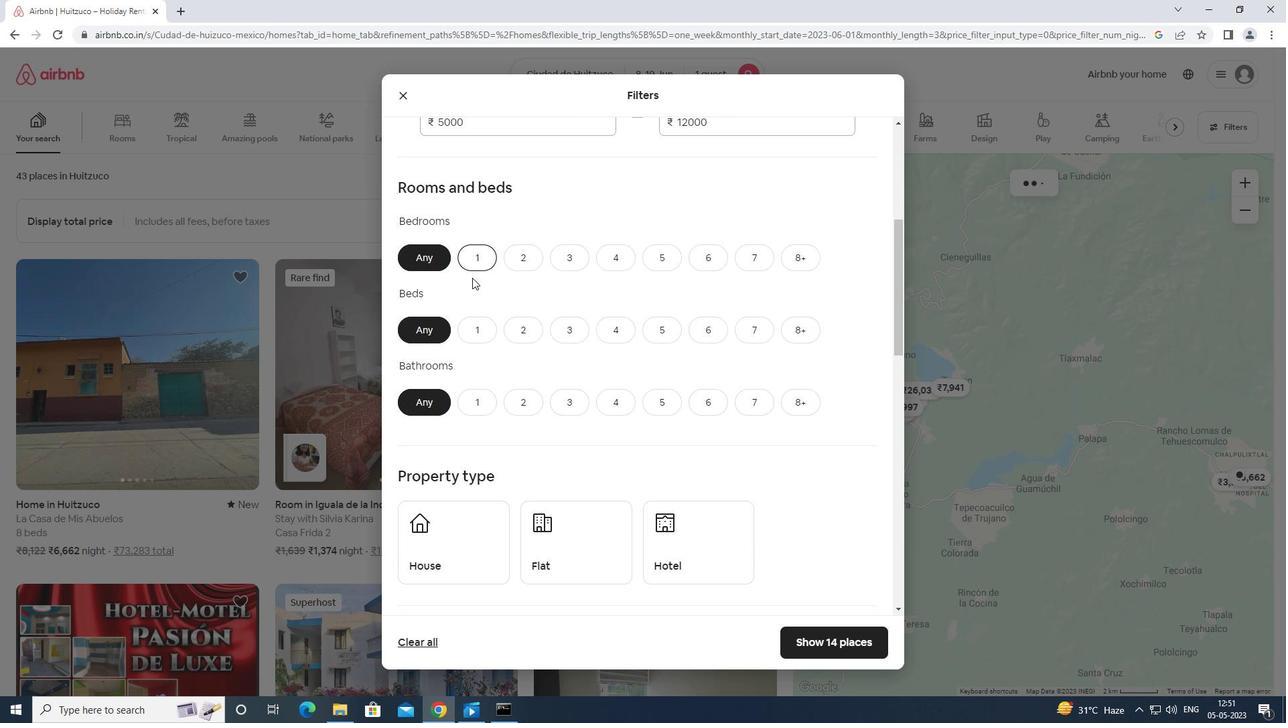 
Action: Mouse pressed left at (472, 314)
Screenshot: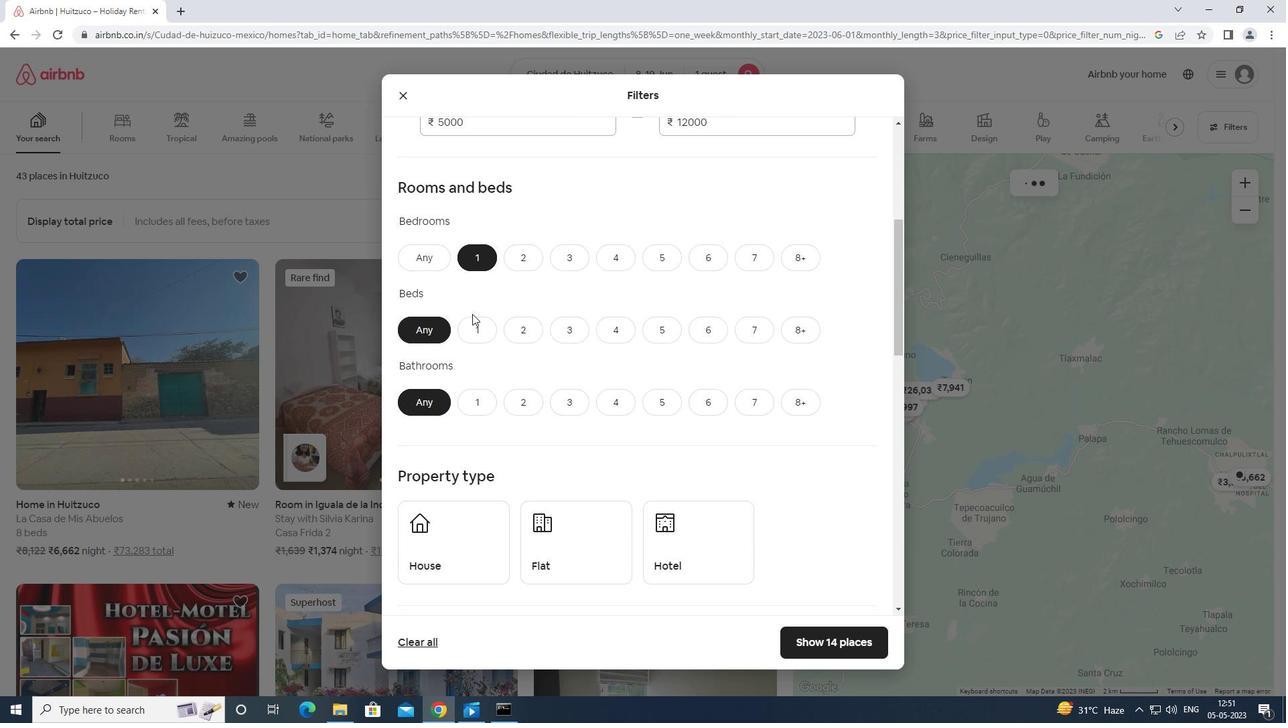 
Action: Mouse moved to (475, 325)
Screenshot: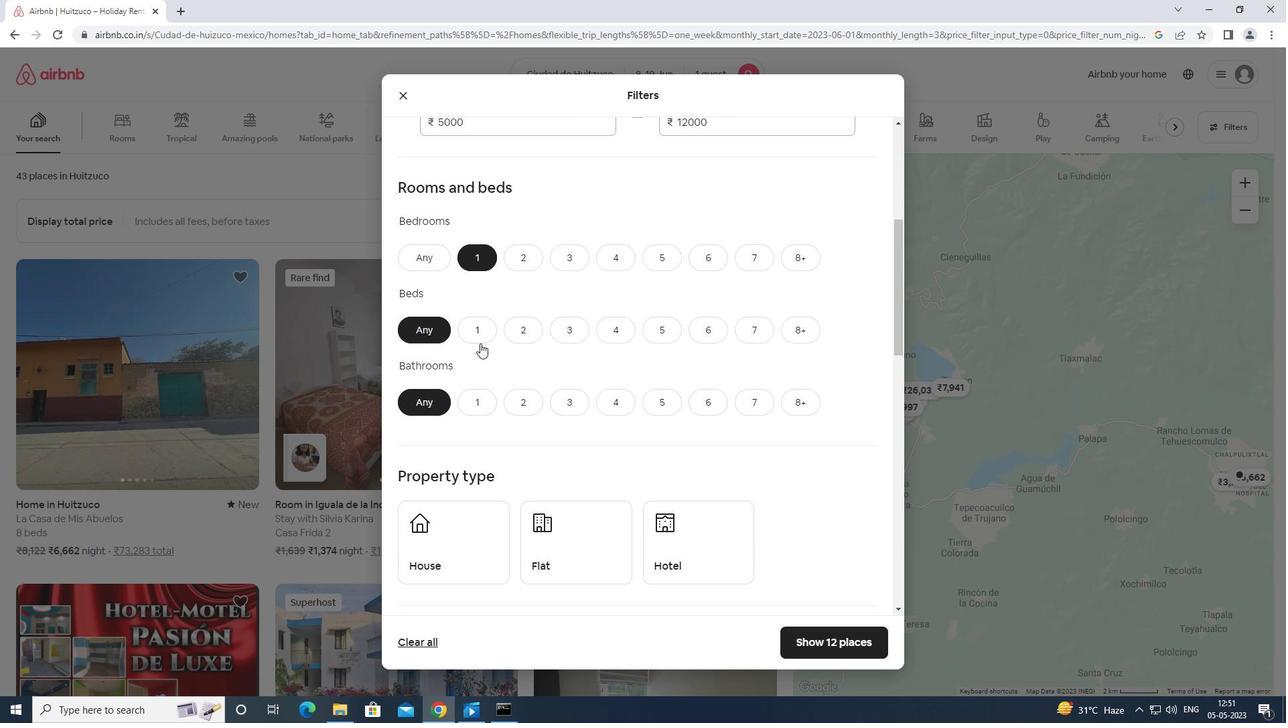 
Action: Mouse pressed left at (475, 325)
Screenshot: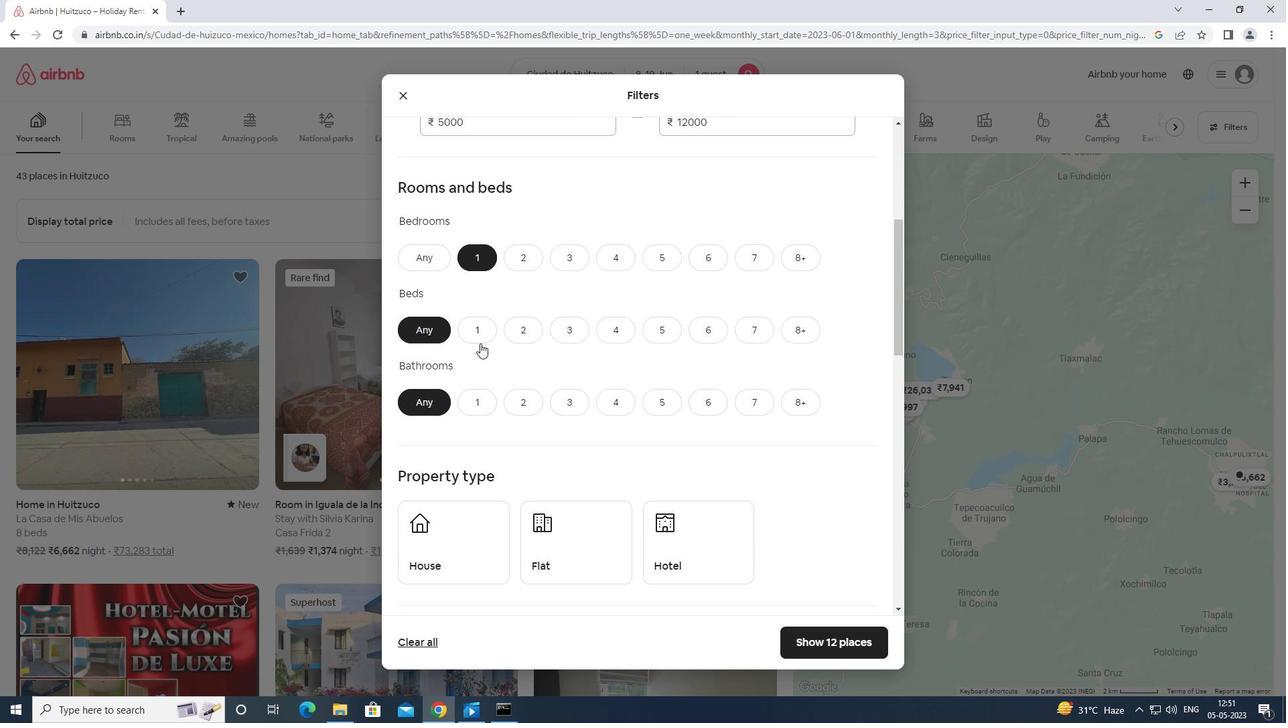 
Action: Mouse moved to (473, 397)
Screenshot: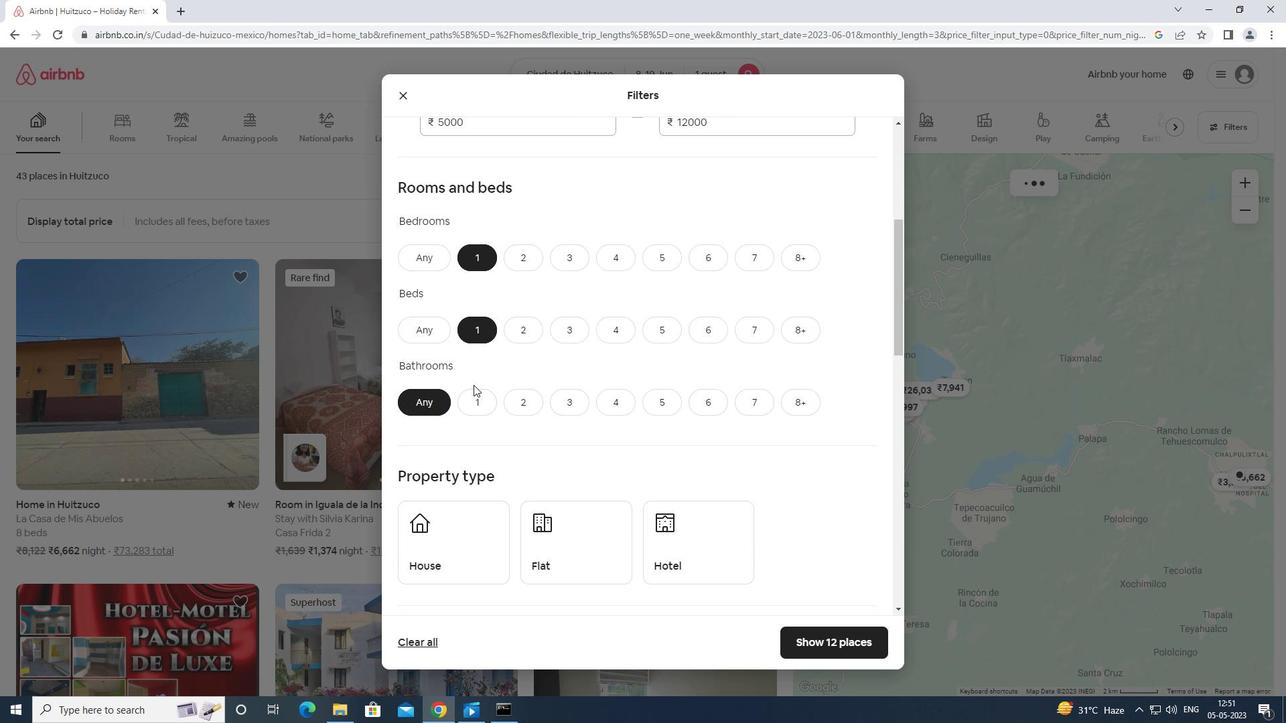 
Action: Mouse pressed left at (473, 397)
Screenshot: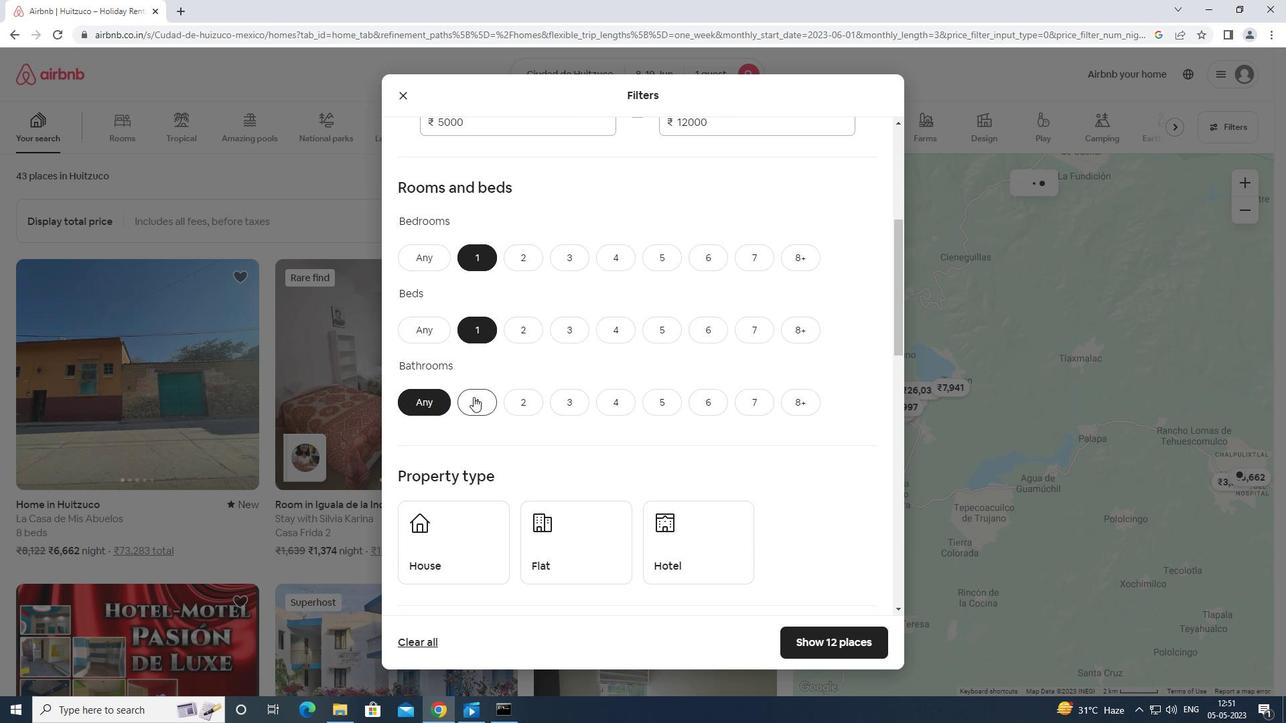 
Action: Mouse moved to (486, 389)
Screenshot: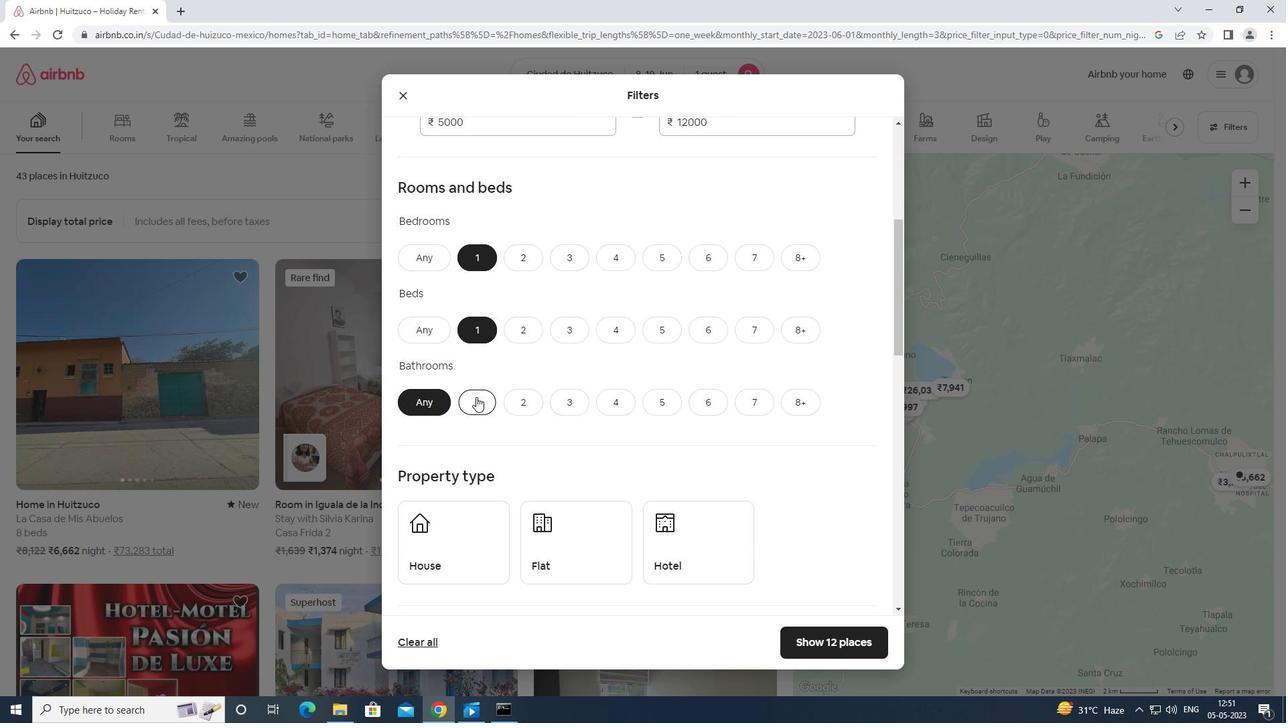 
Action: Mouse scrolled (486, 388) with delta (0, 0)
Screenshot: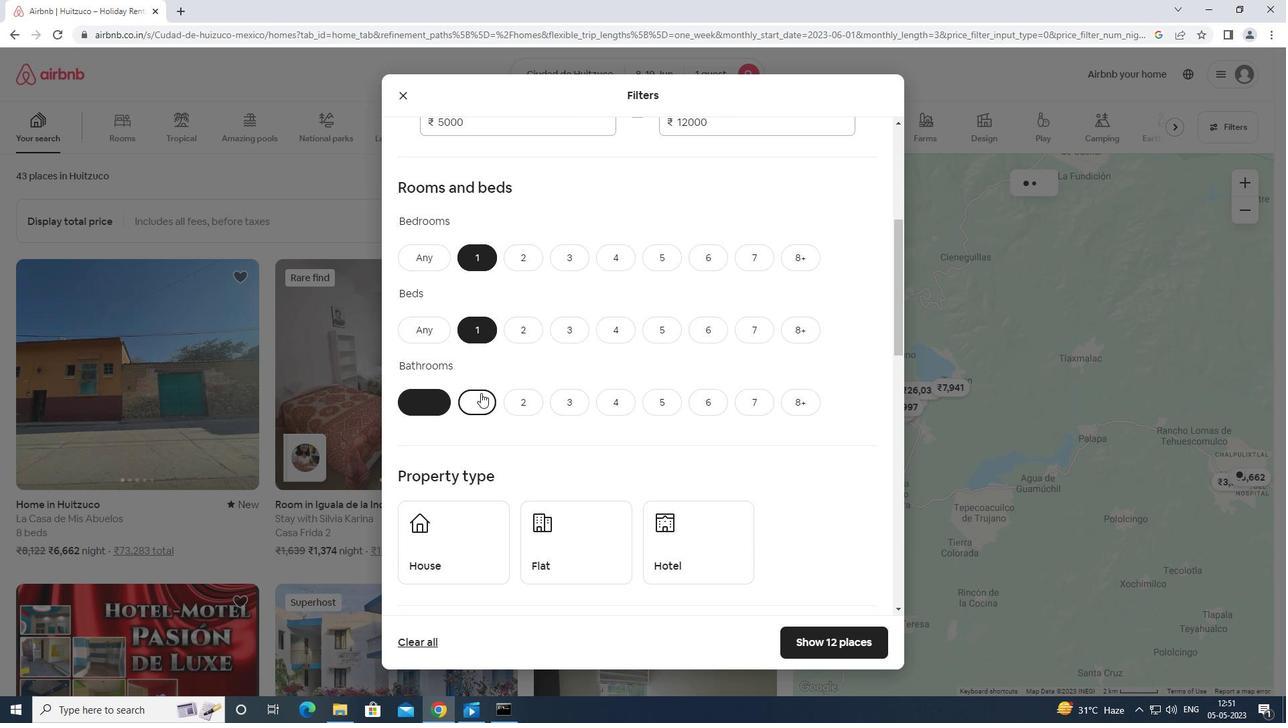 
Action: Mouse moved to (486, 389)
Screenshot: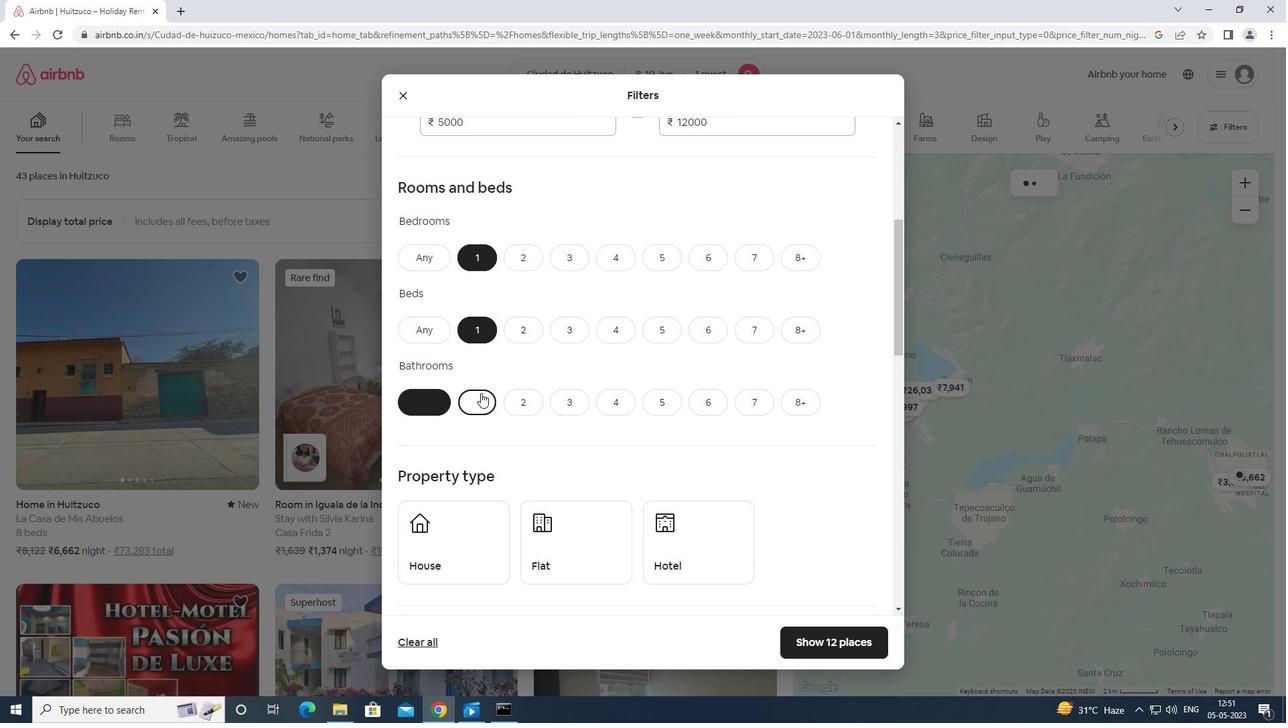 
Action: Mouse scrolled (486, 388) with delta (0, 0)
Screenshot: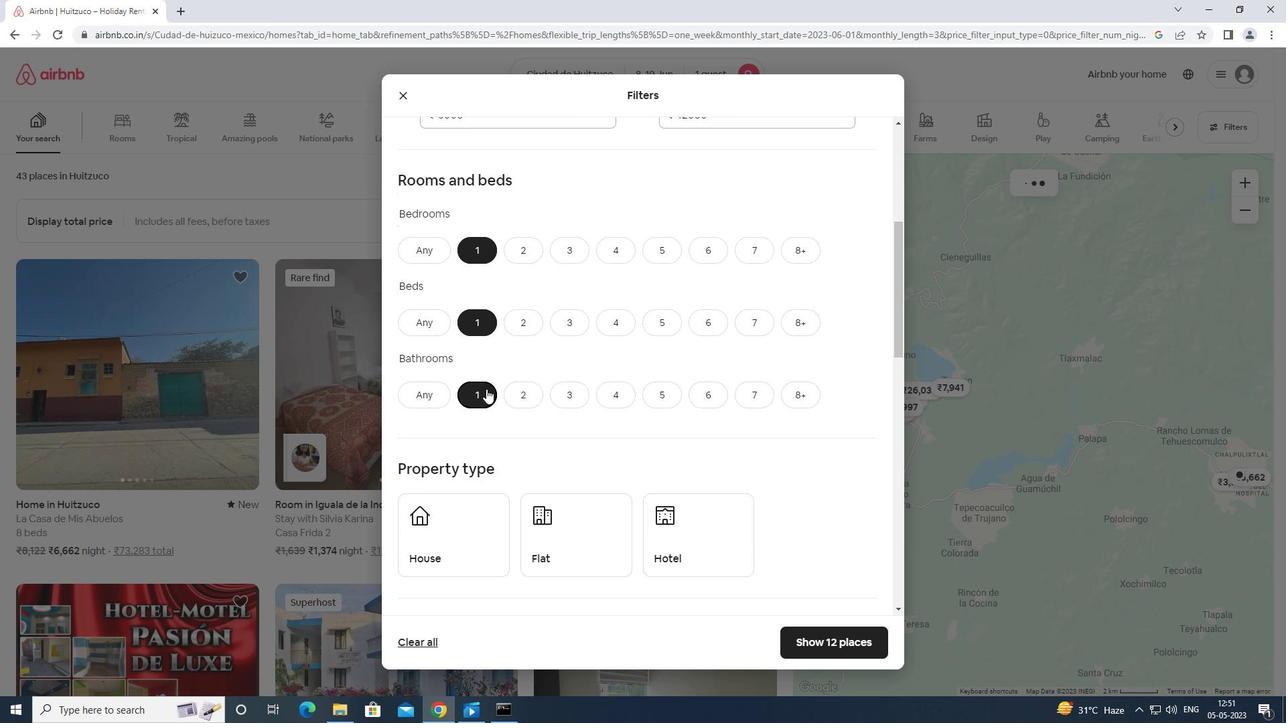 
Action: Mouse moved to (487, 389)
Screenshot: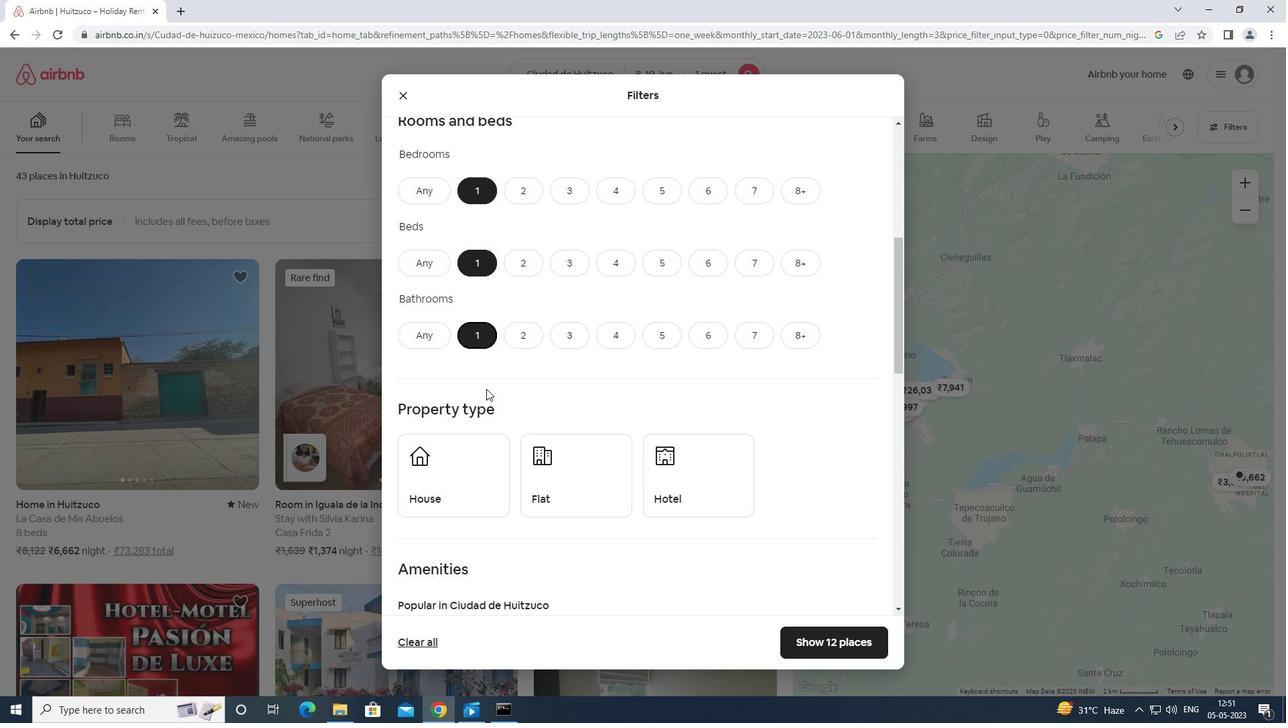 
Action: Mouse scrolled (487, 388) with delta (0, 0)
Screenshot: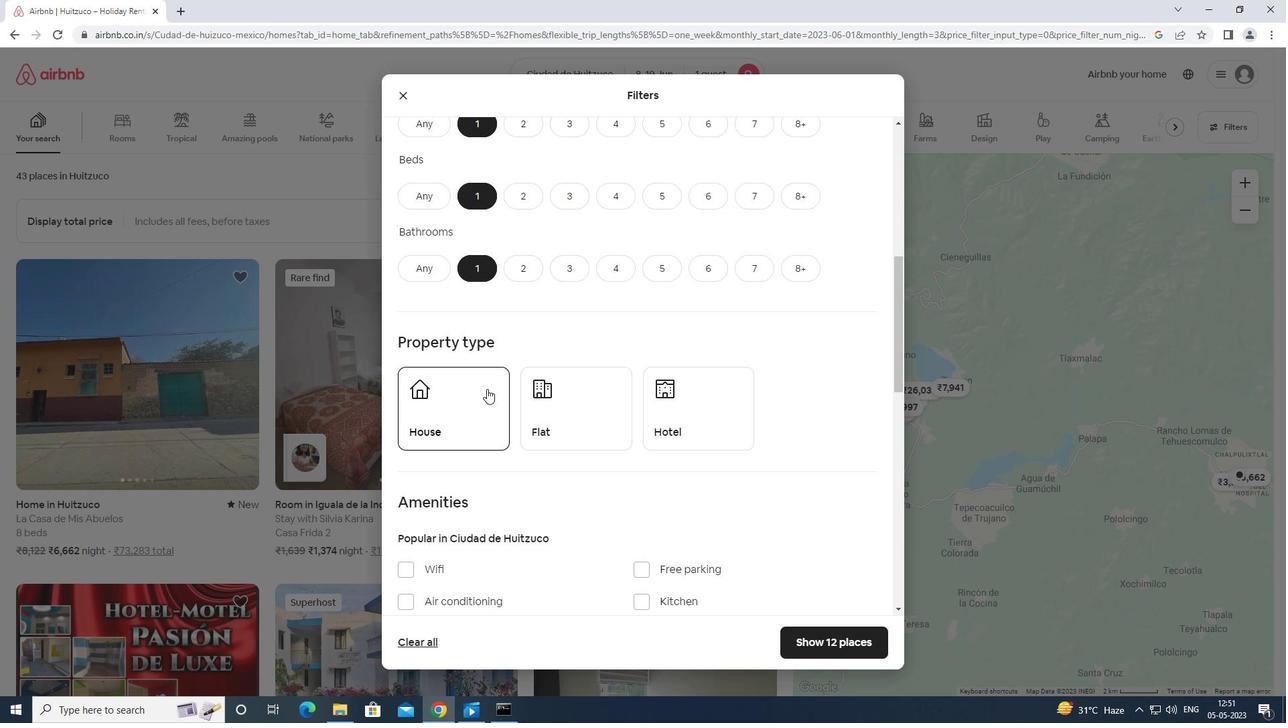 
Action: Mouse moved to (435, 349)
Screenshot: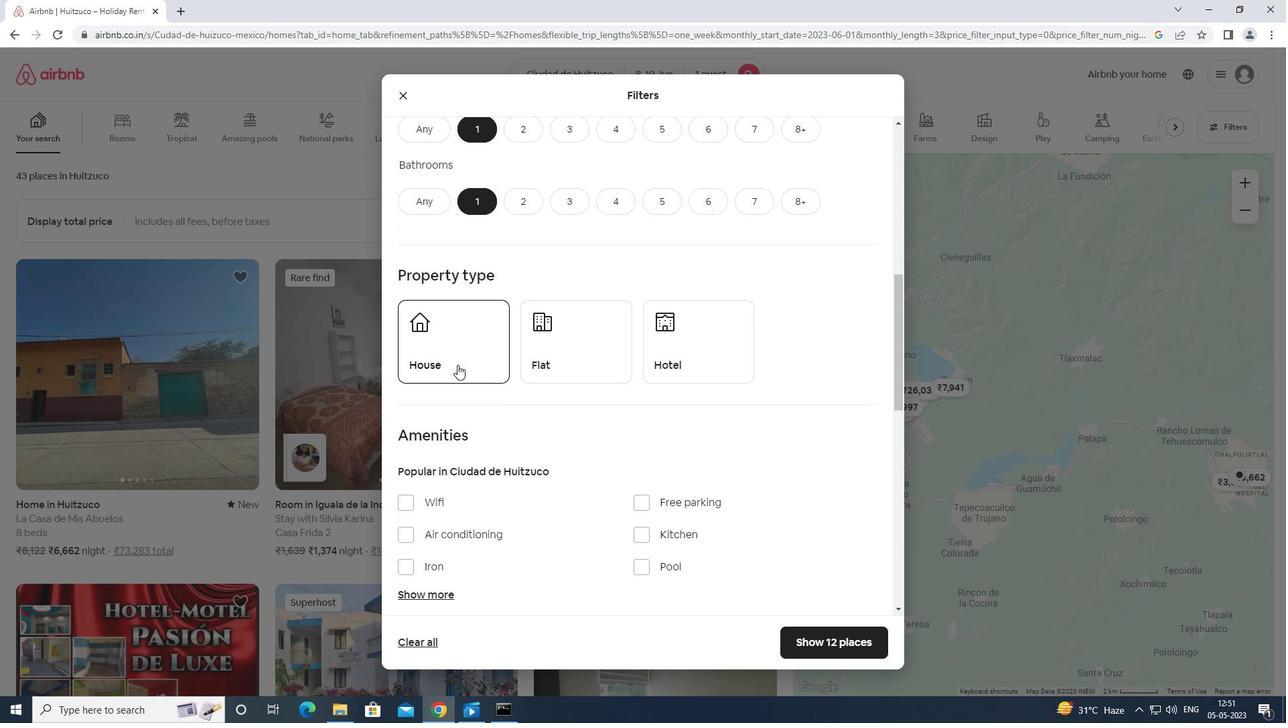 
Action: Mouse pressed left at (435, 349)
Screenshot: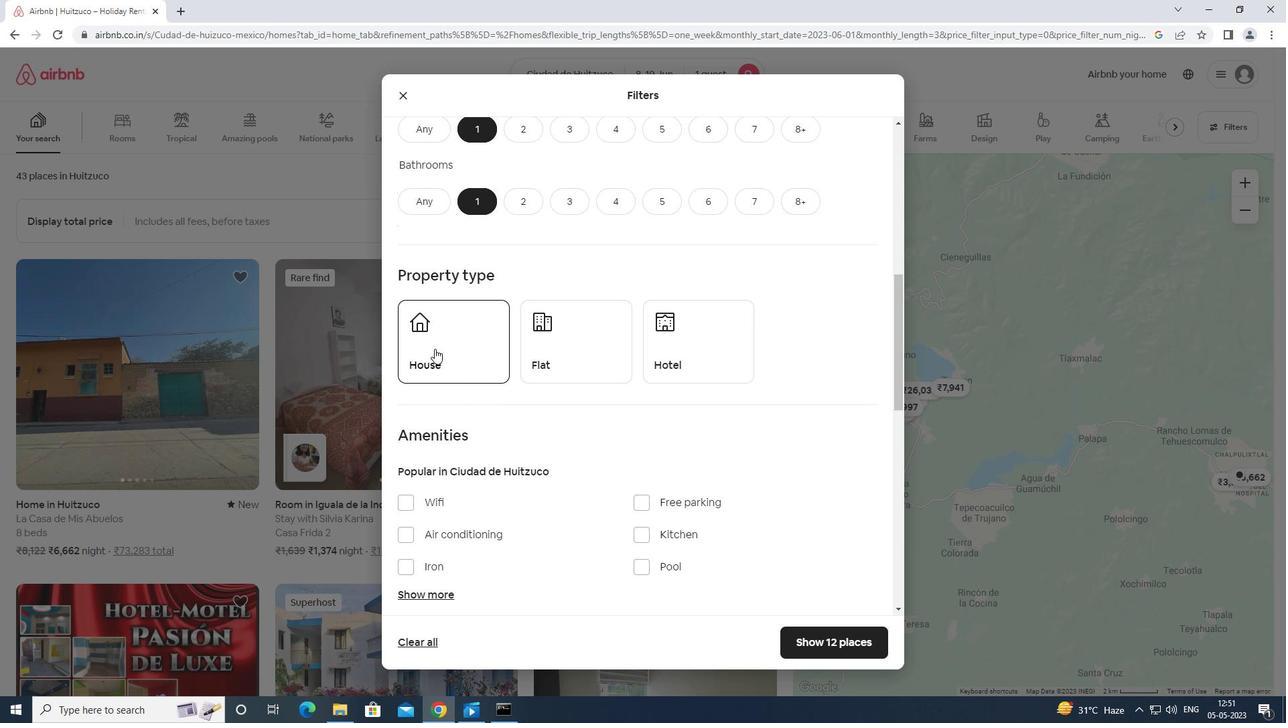
Action: Mouse moved to (560, 355)
Screenshot: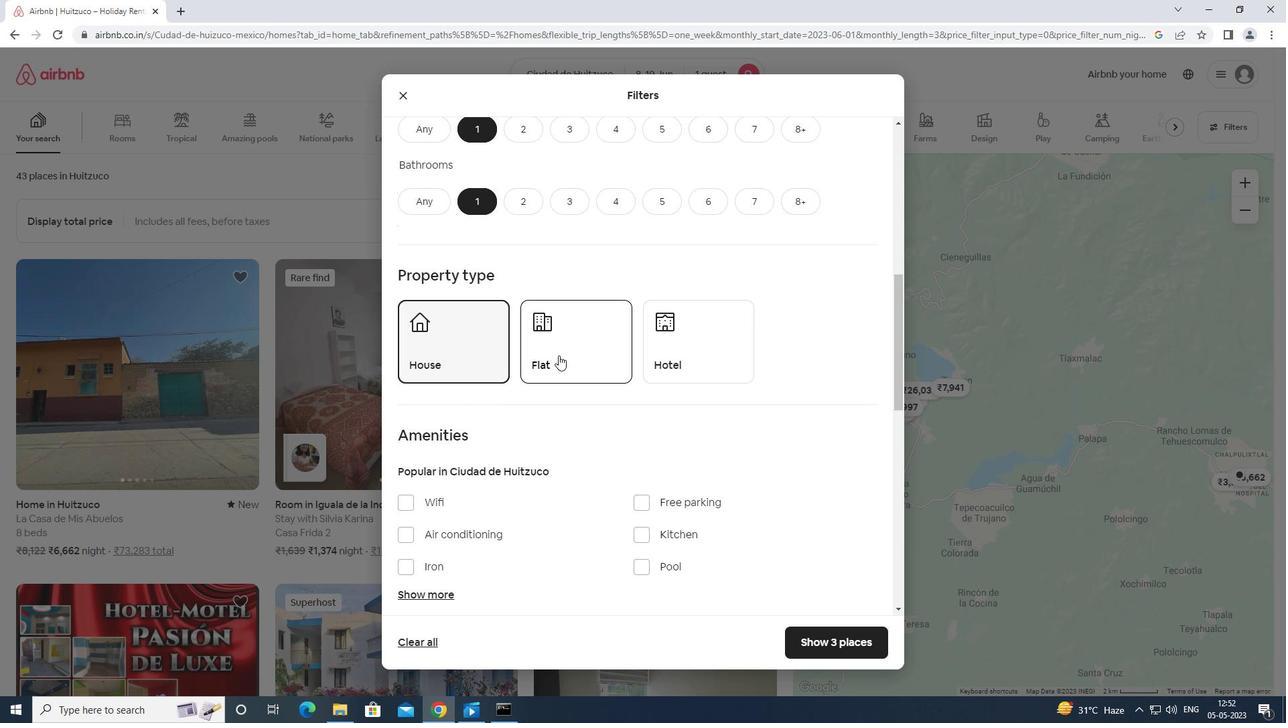 
Action: Mouse pressed left at (560, 355)
Screenshot: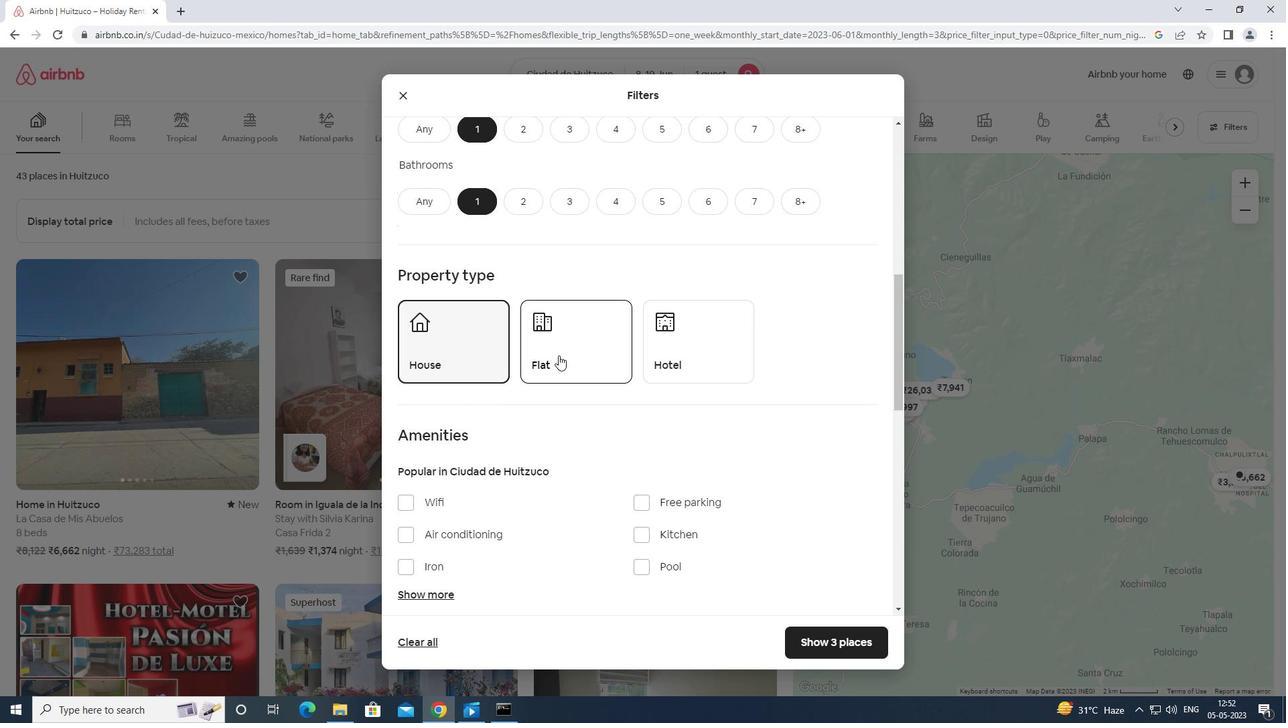 
Action: Mouse moved to (573, 355)
Screenshot: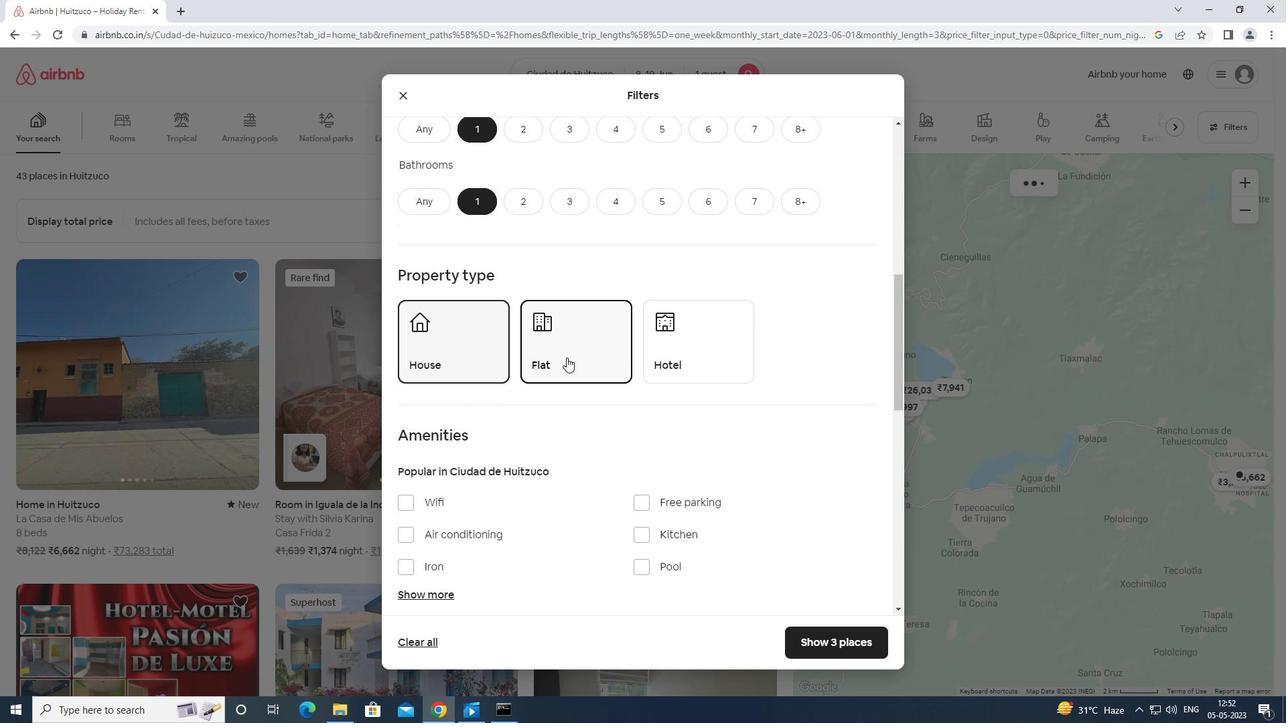 
Action: Mouse scrolled (573, 355) with delta (0, 0)
Screenshot: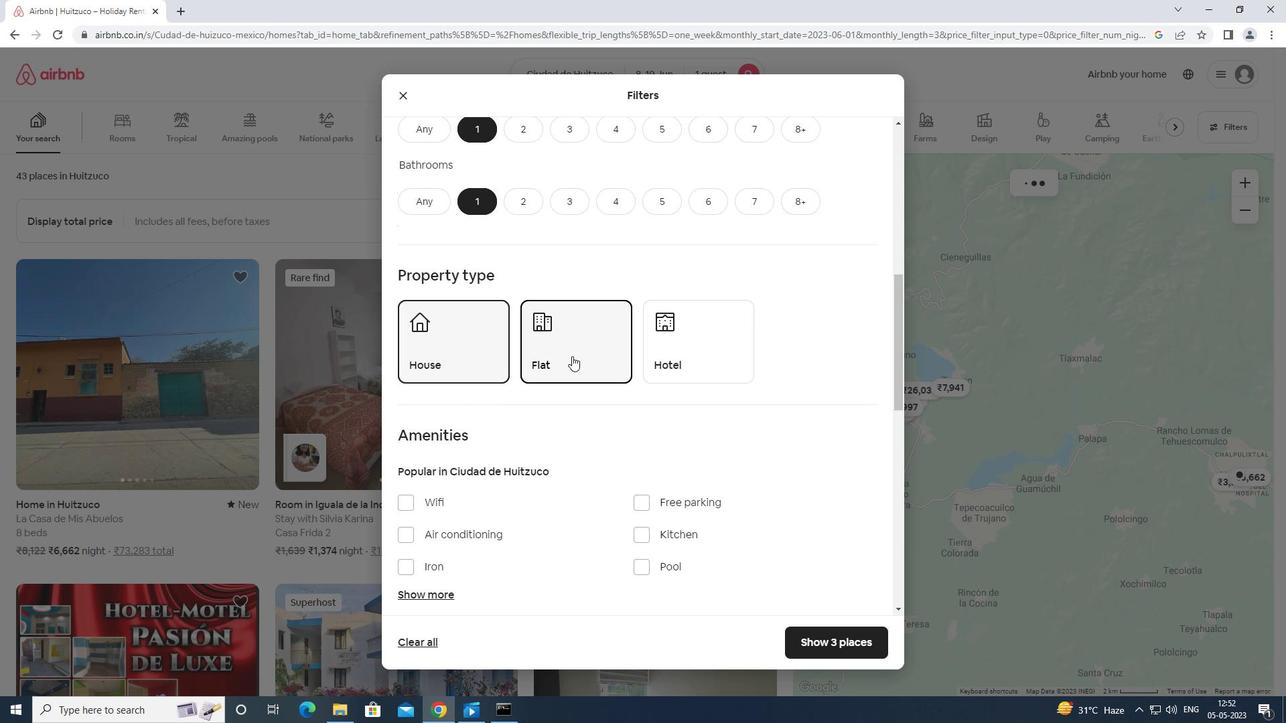 
Action: Mouse scrolled (573, 355) with delta (0, 0)
Screenshot: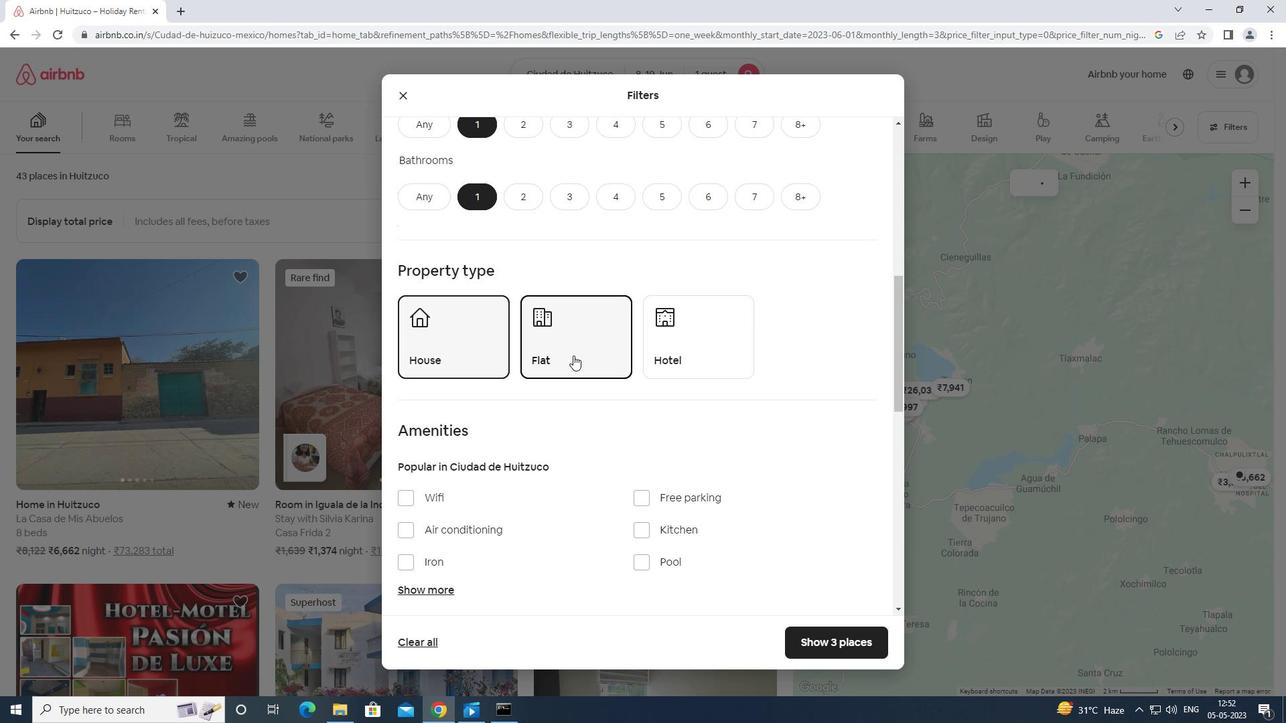 
Action: Mouse moved to (673, 210)
Screenshot: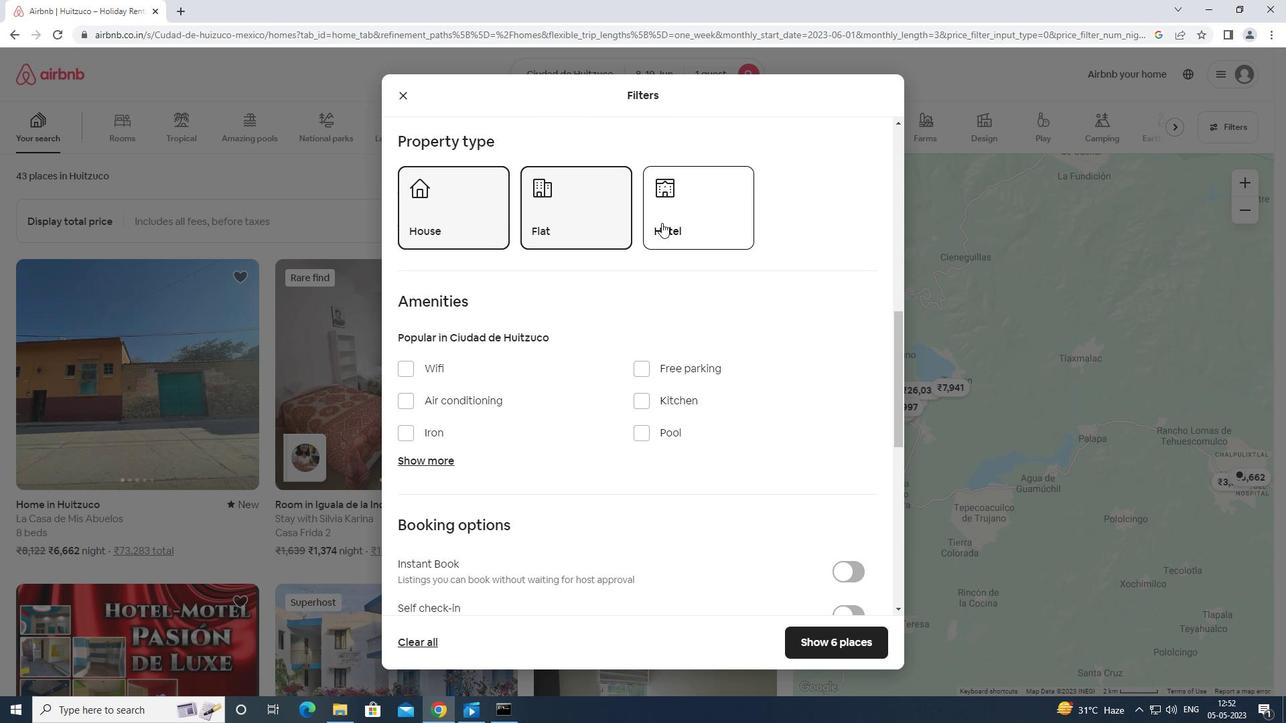 
Action: Mouse pressed left at (673, 210)
Screenshot: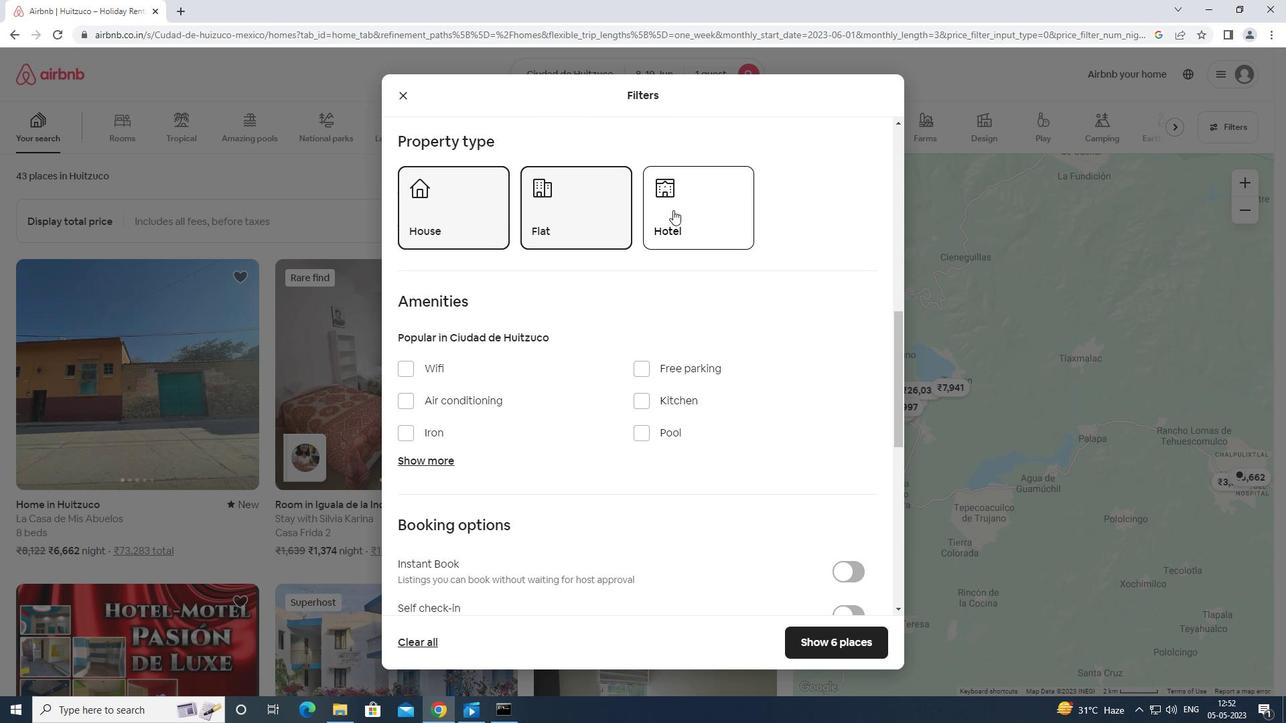 
Action: Mouse moved to (677, 211)
Screenshot: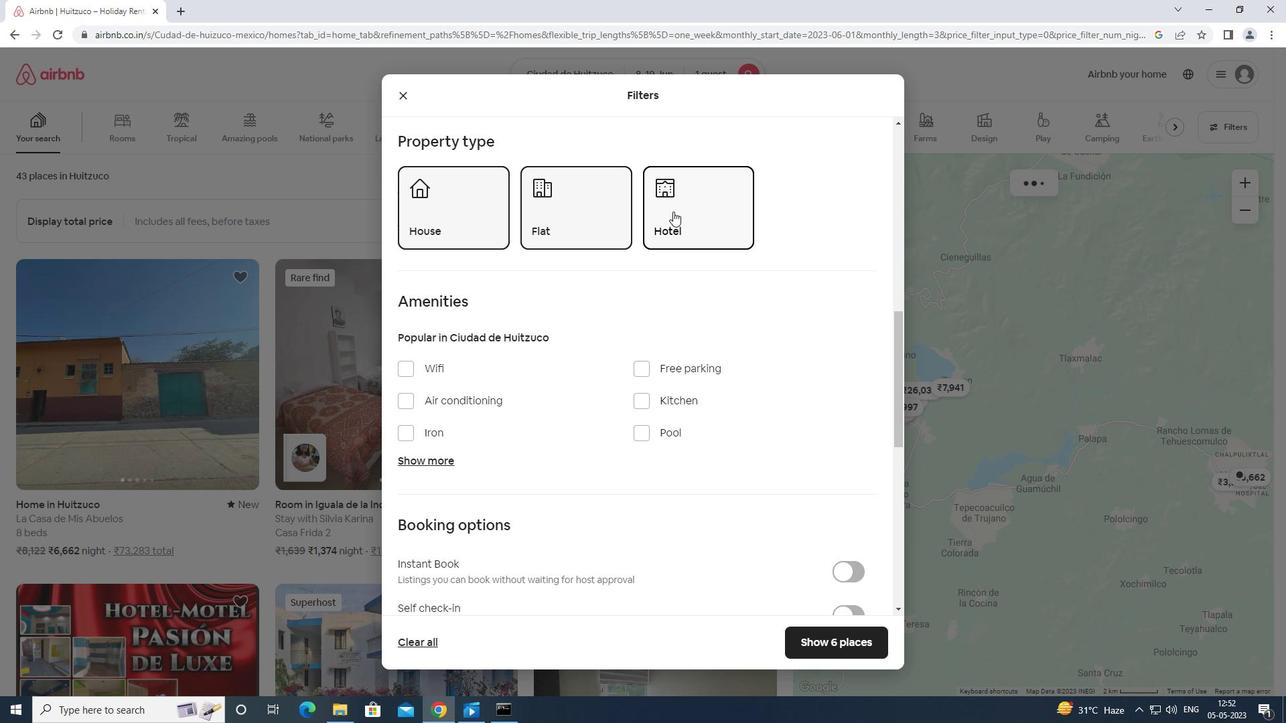 
Action: Mouse scrolled (677, 211) with delta (0, 0)
Screenshot: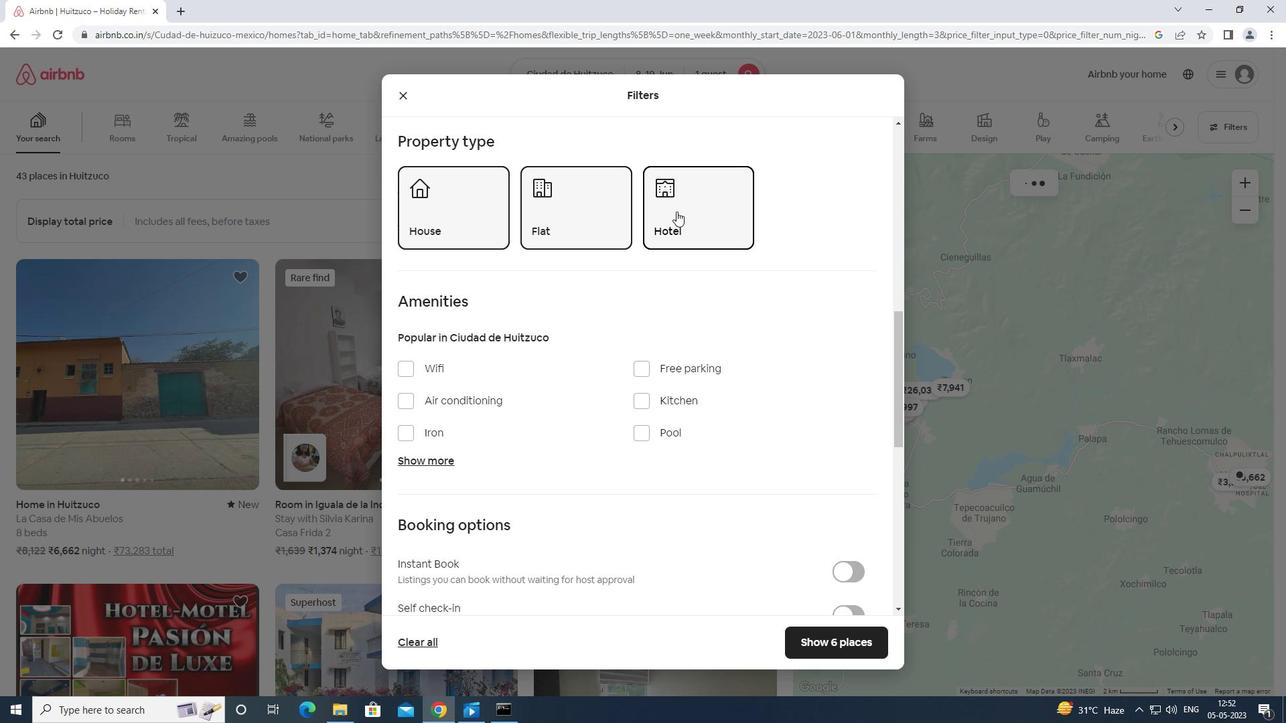 
Action: Mouse scrolled (677, 211) with delta (0, 0)
Screenshot: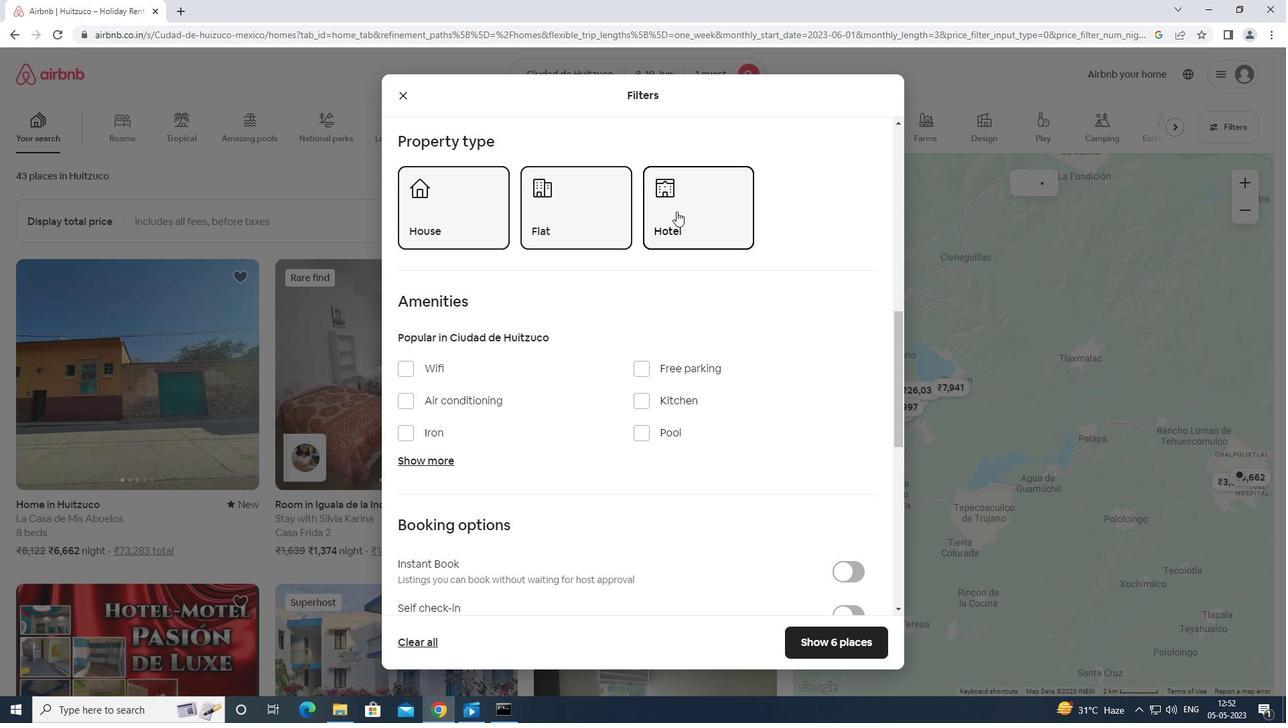 
Action: Mouse moved to (848, 483)
Screenshot: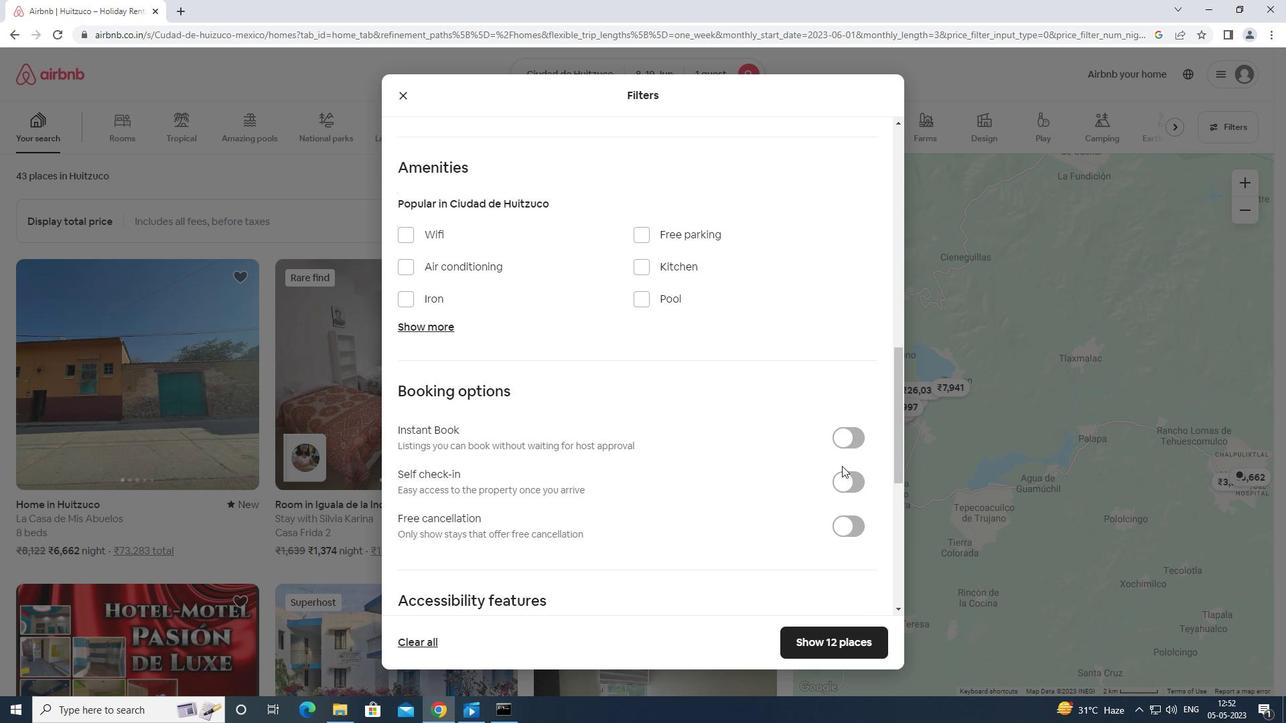 
Action: Mouse pressed left at (848, 483)
Screenshot: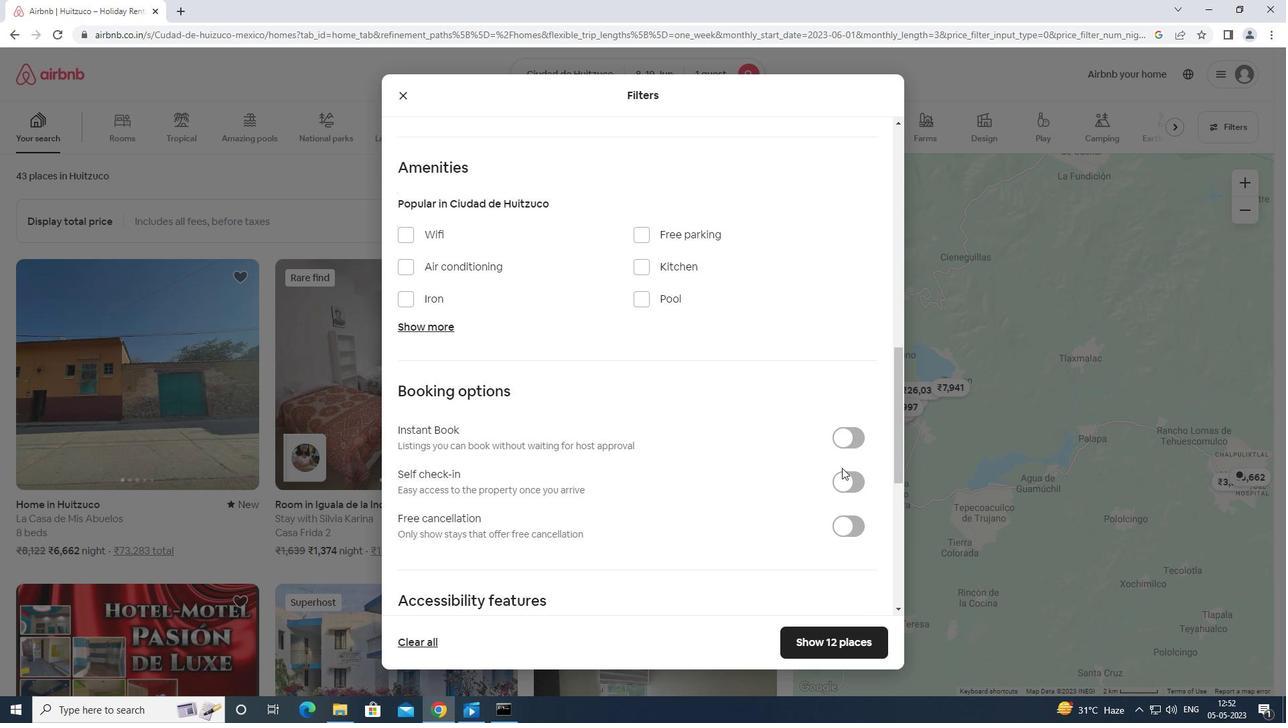 
Action: Mouse moved to (851, 461)
Screenshot: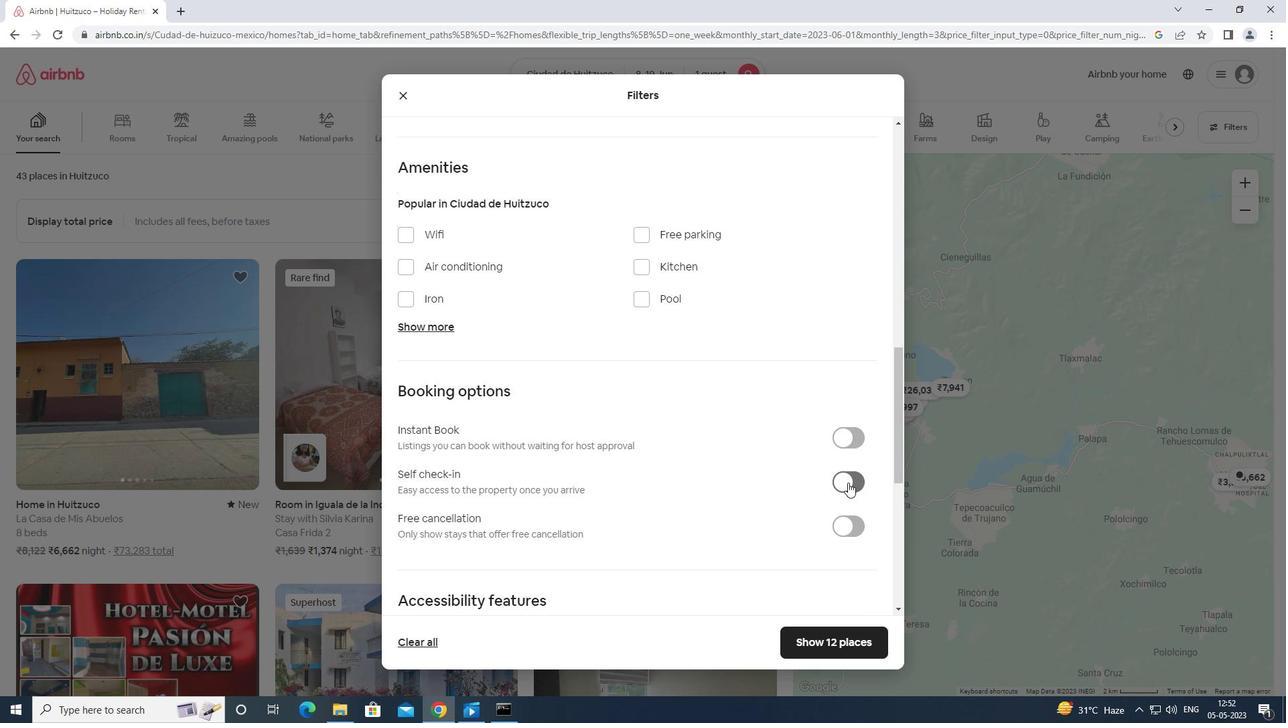 
Action: Mouse scrolled (851, 460) with delta (0, 0)
Screenshot: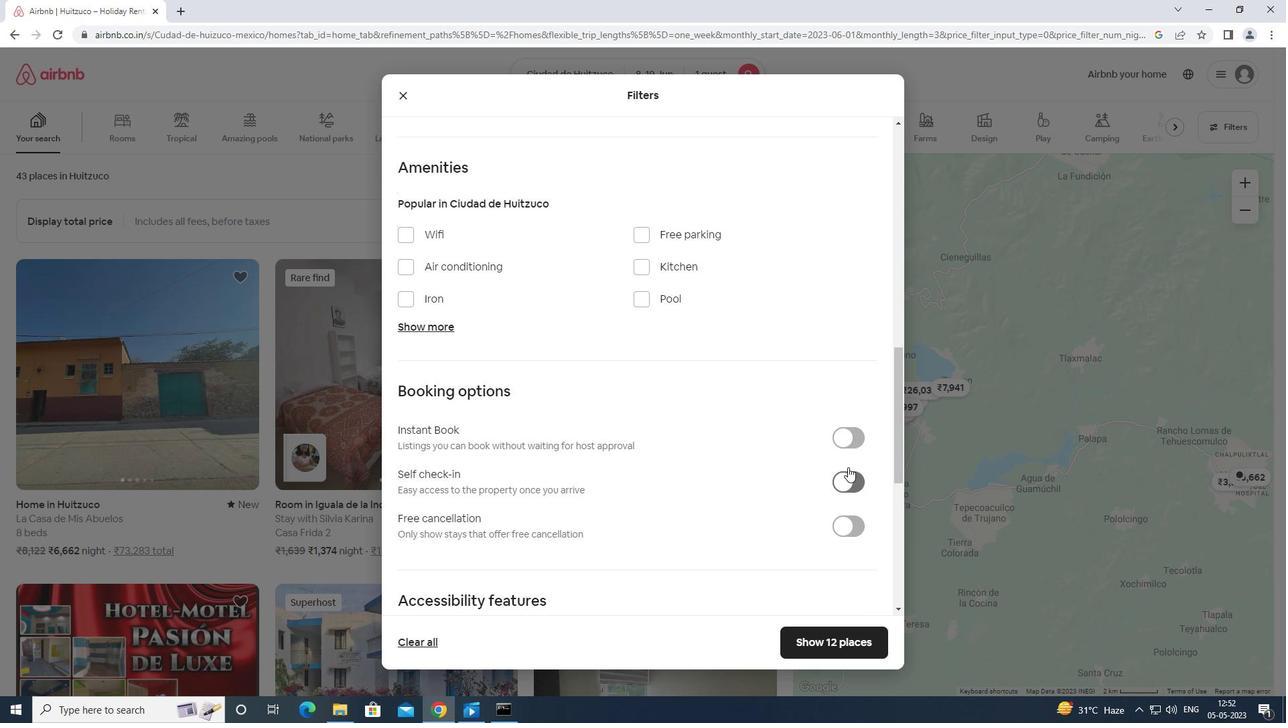 
Action: Mouse scrolled (851, 460) with delta (0, 0)
Screenshot: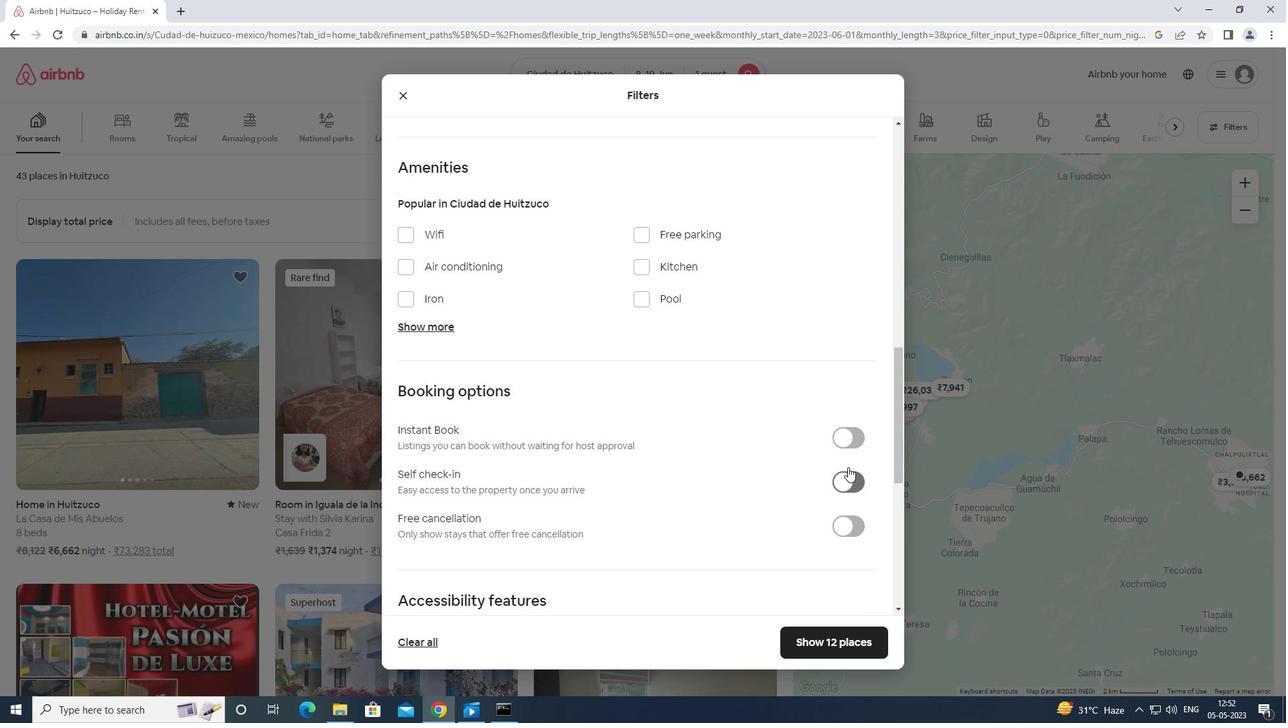 
Action: Mouse scrolled (851, 460) with delta (0, 0)
Screenshot: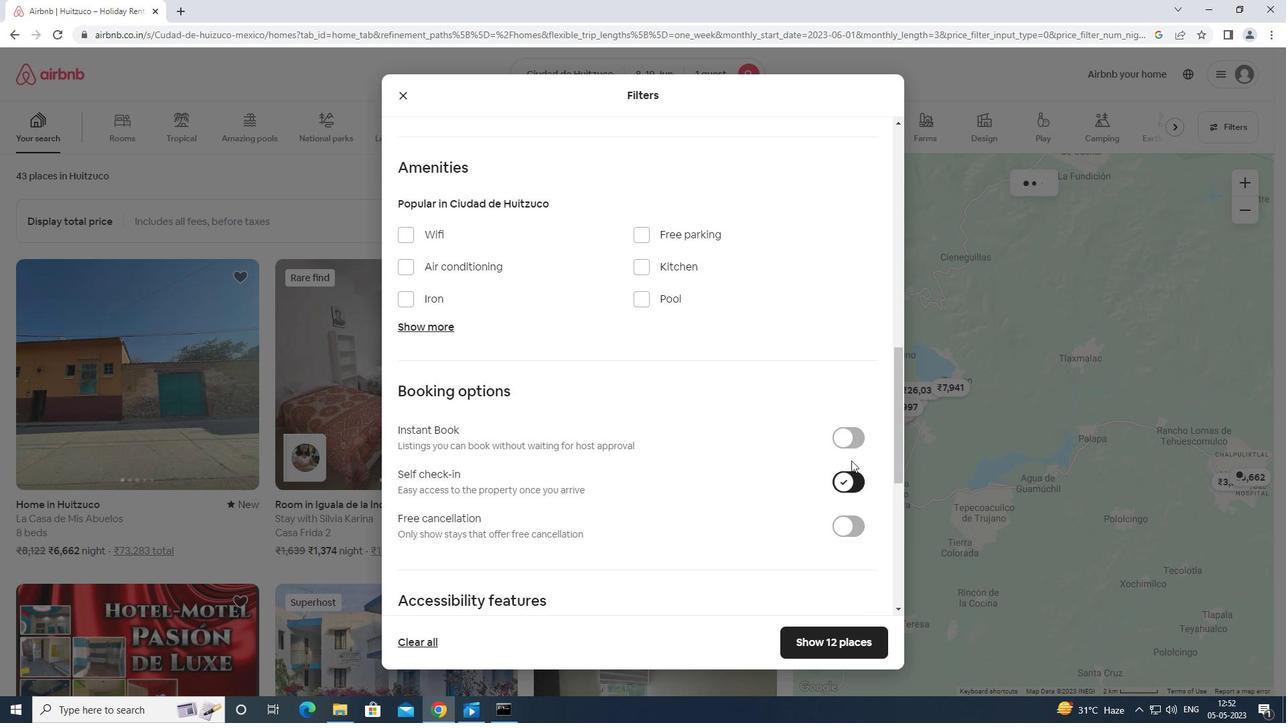 
Action: Mouse moved to (436, 467)
Screenshot: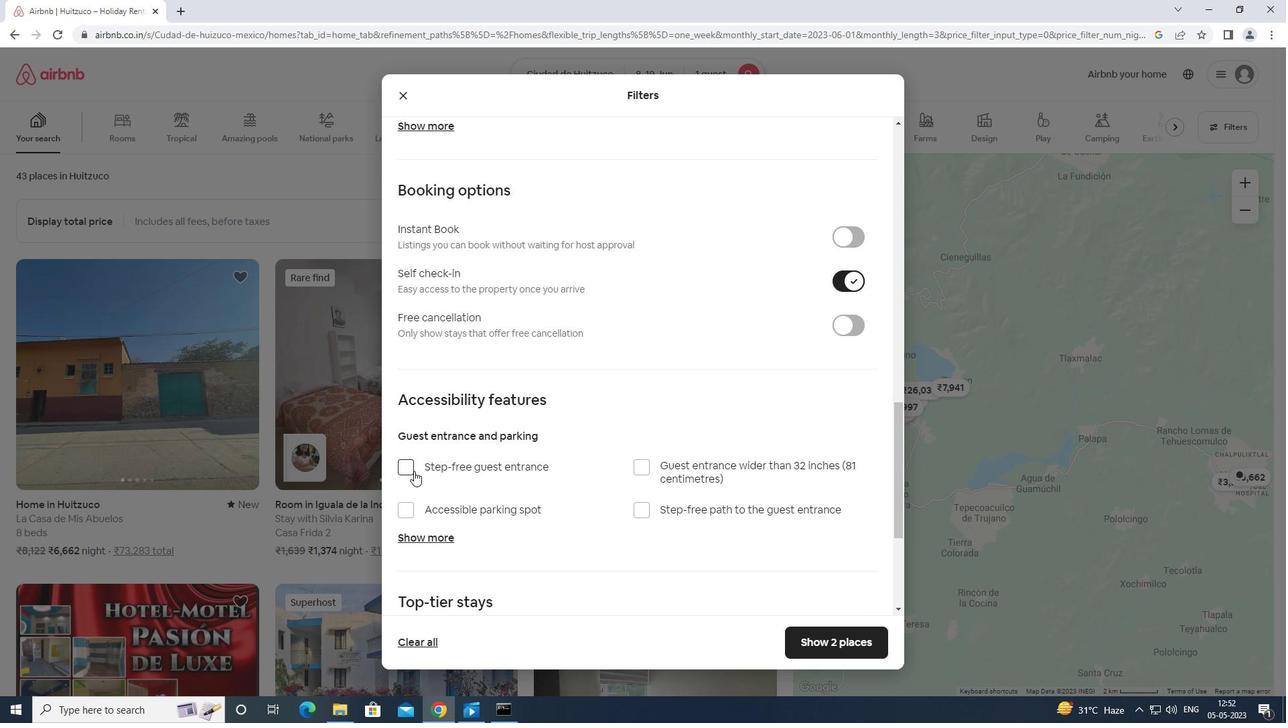 
Action: Mouse scrolled (436, 467) with delta (0, 0)
Screenshot: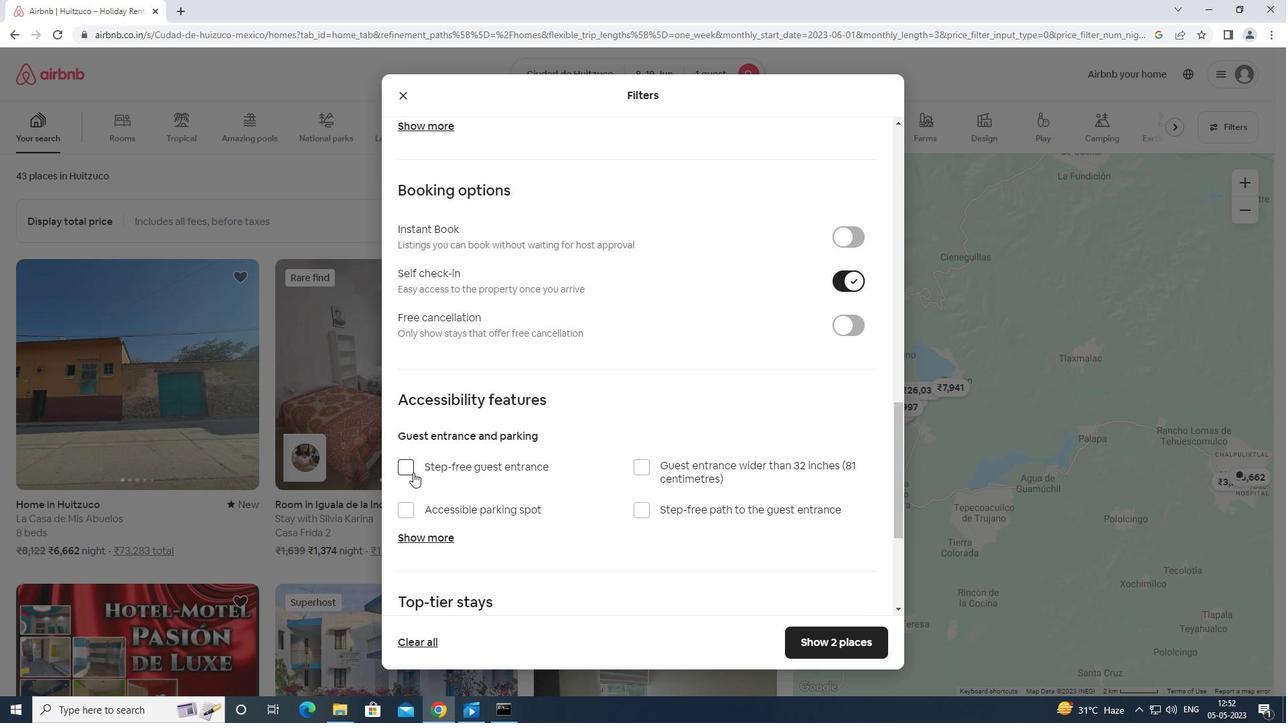 
Action: Mouse scrolled (436, 467) with delta (0, 0)
Screenshot: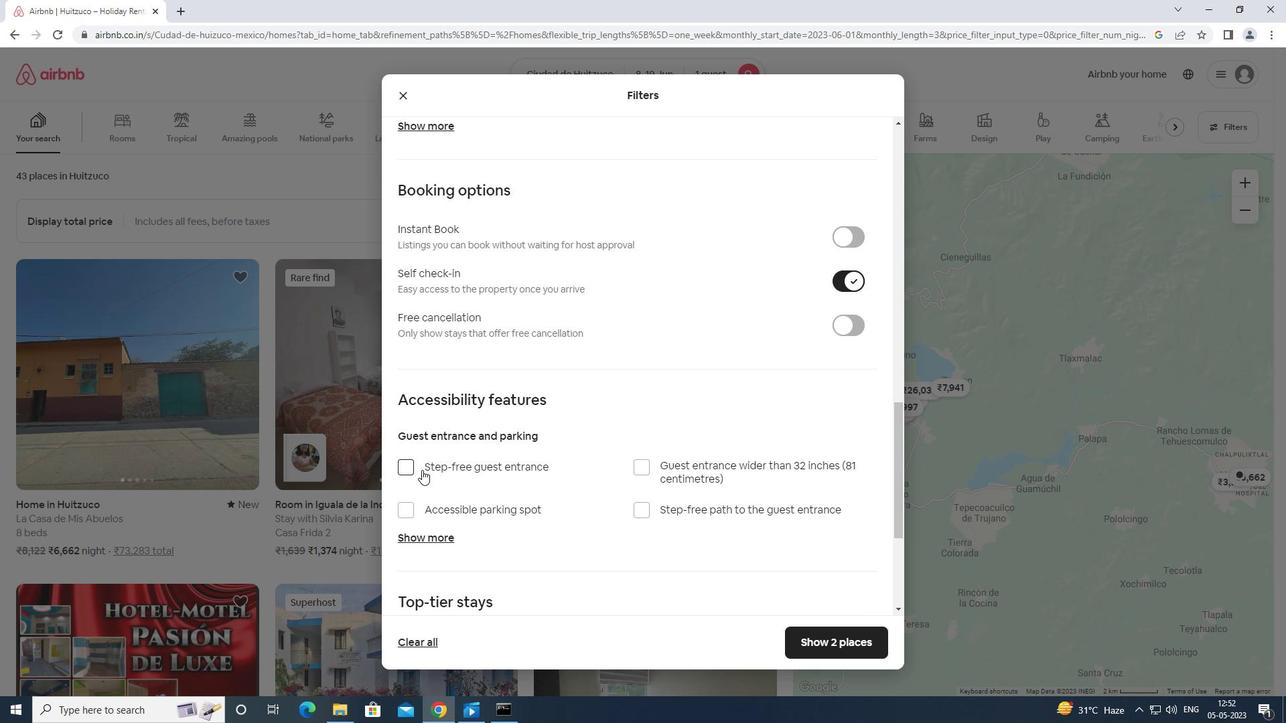 
Action: Mouse scrolled (436, 467) with delta (0, 0)
Screenshot: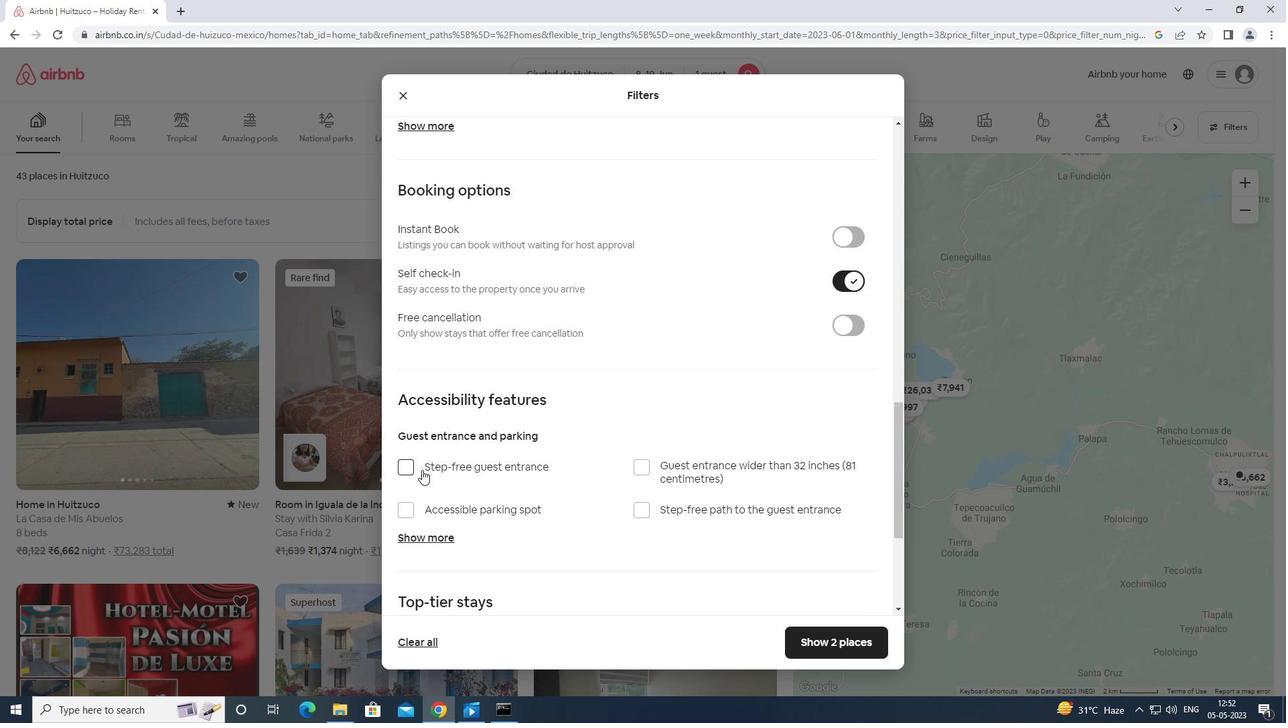 
Action: Mouse moved to (400, 583)
Screenshot: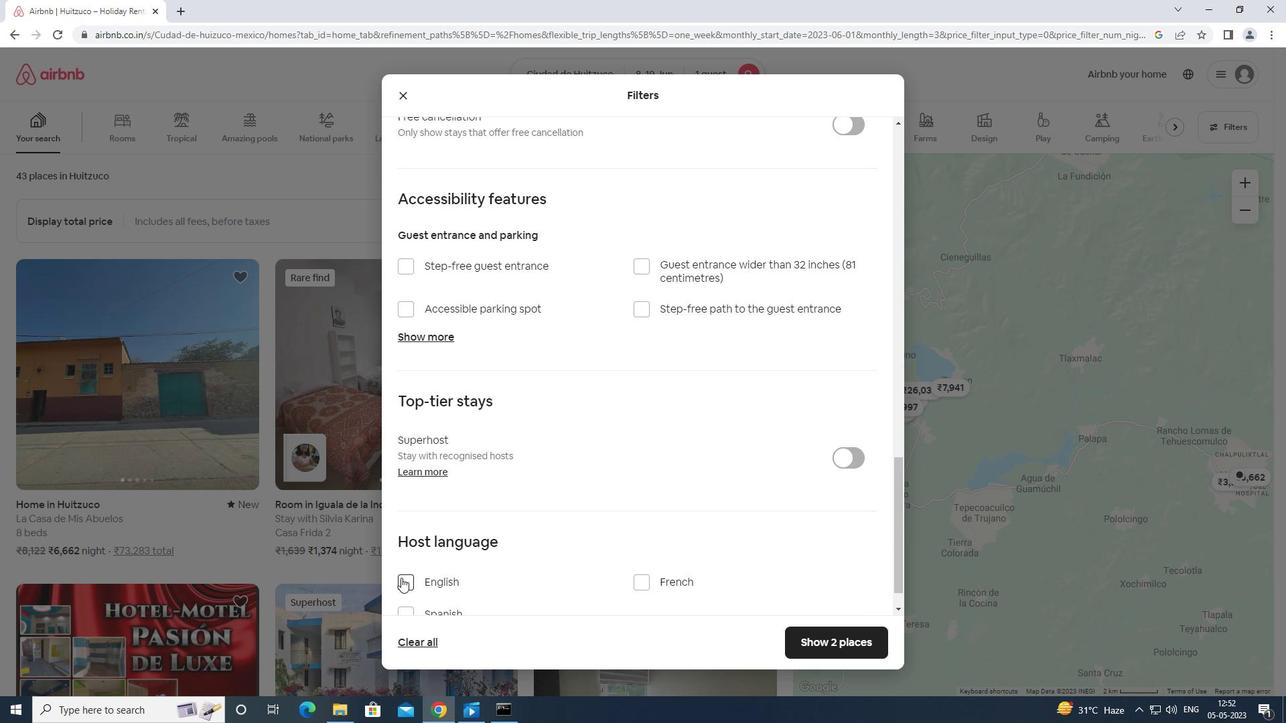 
Action: Mouse pressed left at (400, 583)
Screenshot: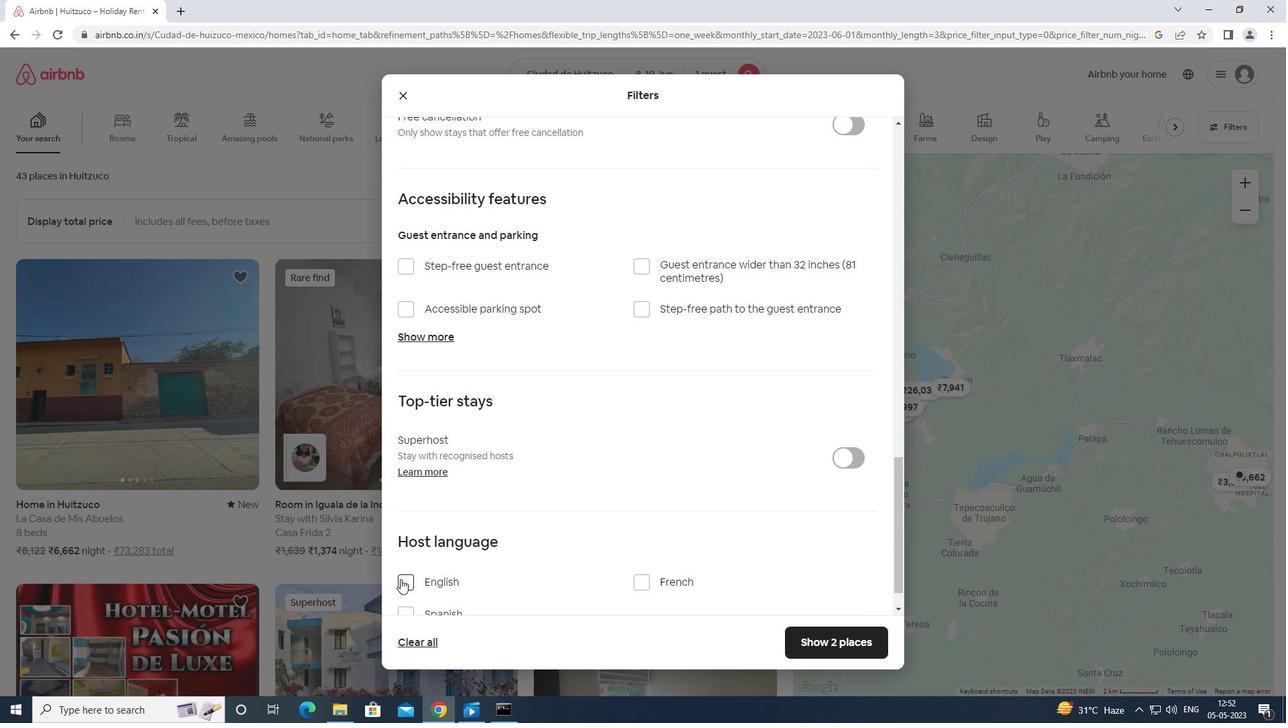 
Action: Mouse moved to (795, 638)
Screenshot: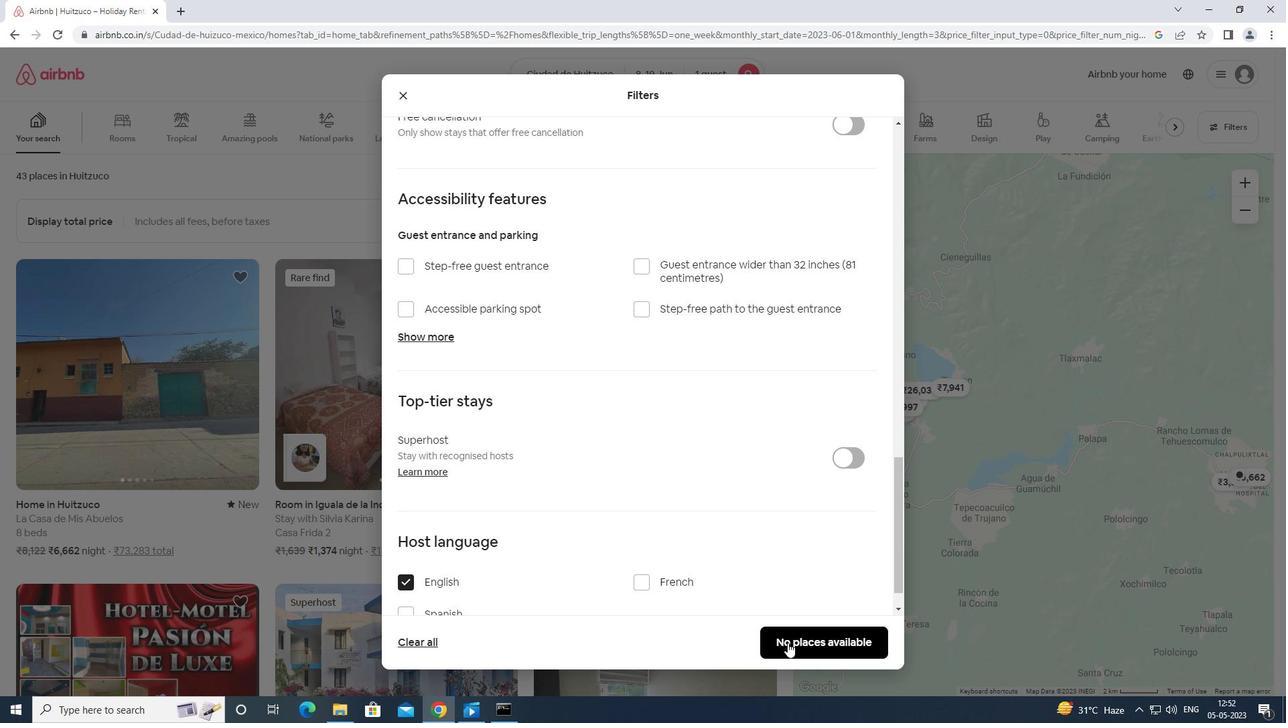 
Action: Mouse pressed left at (795, 638)
Screenshot: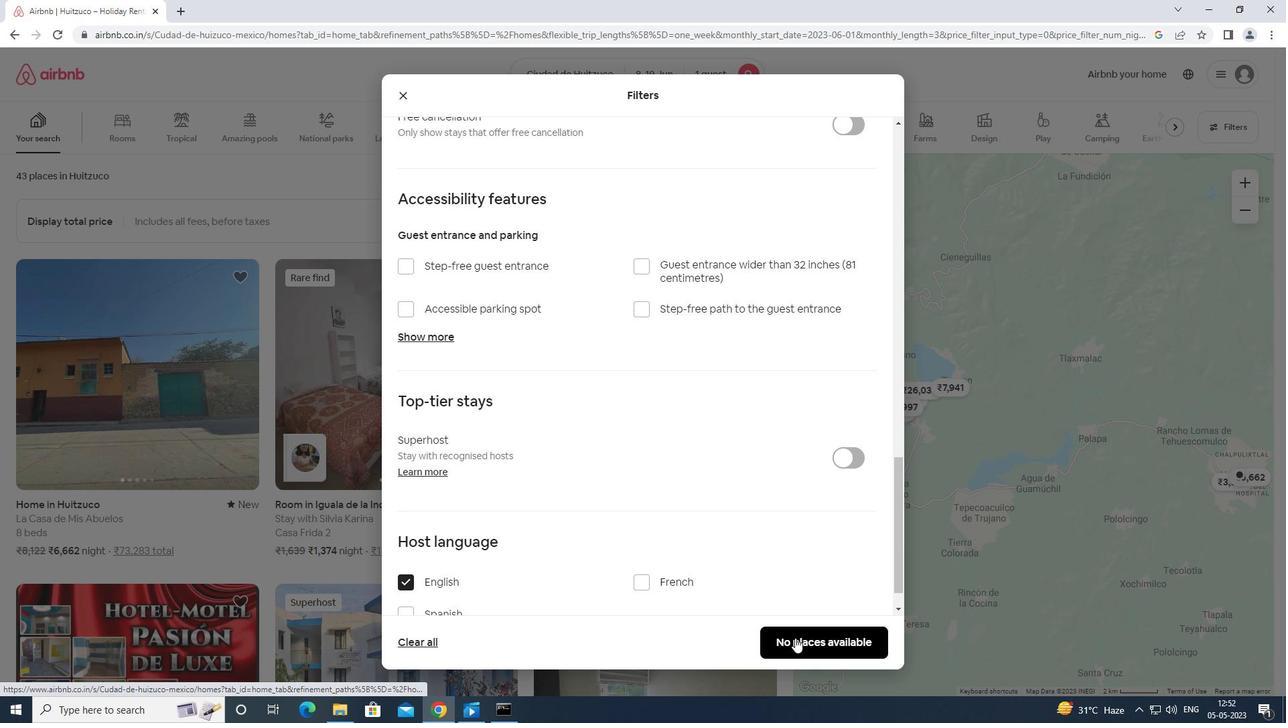 
Action: Mouse moved to (796, 637)
Screenshot: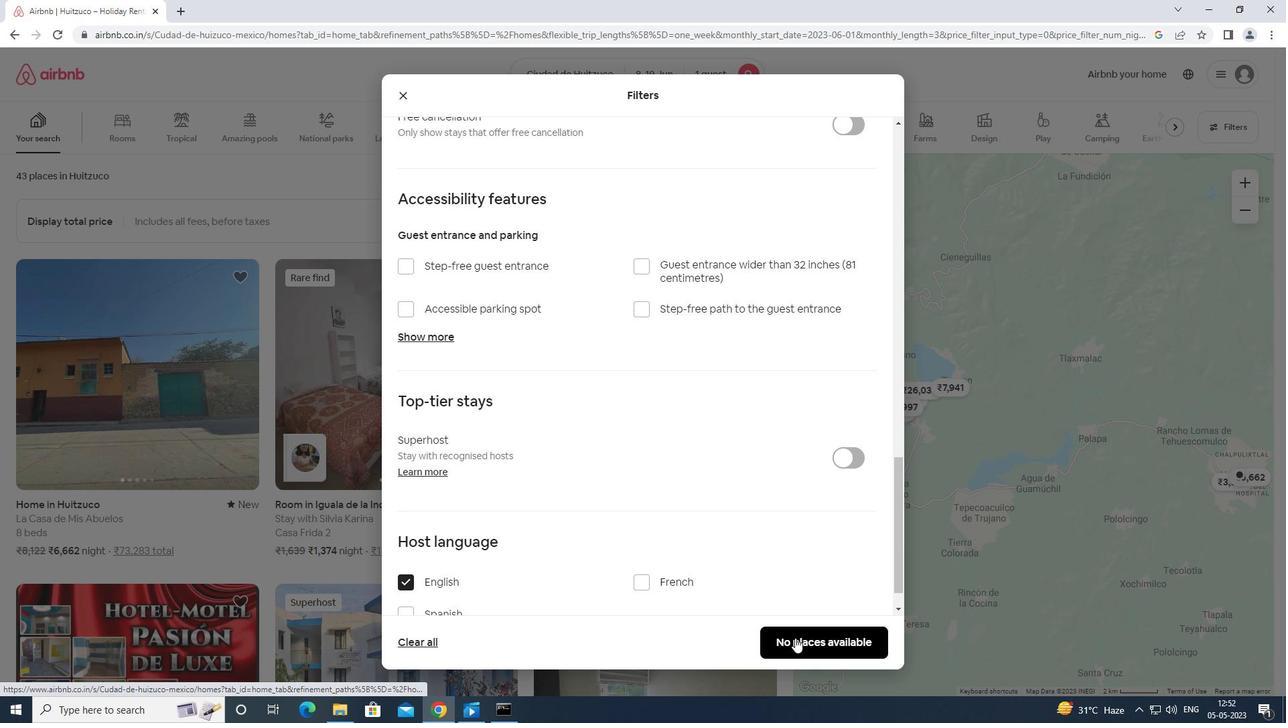 
